 Task: Create a due date automation trigger when advanced on, on the monday of the week before a card is due add dates with an overdue due date at 11:00 AM.
Action: Mouse moved to (878, 269)
Screenshot: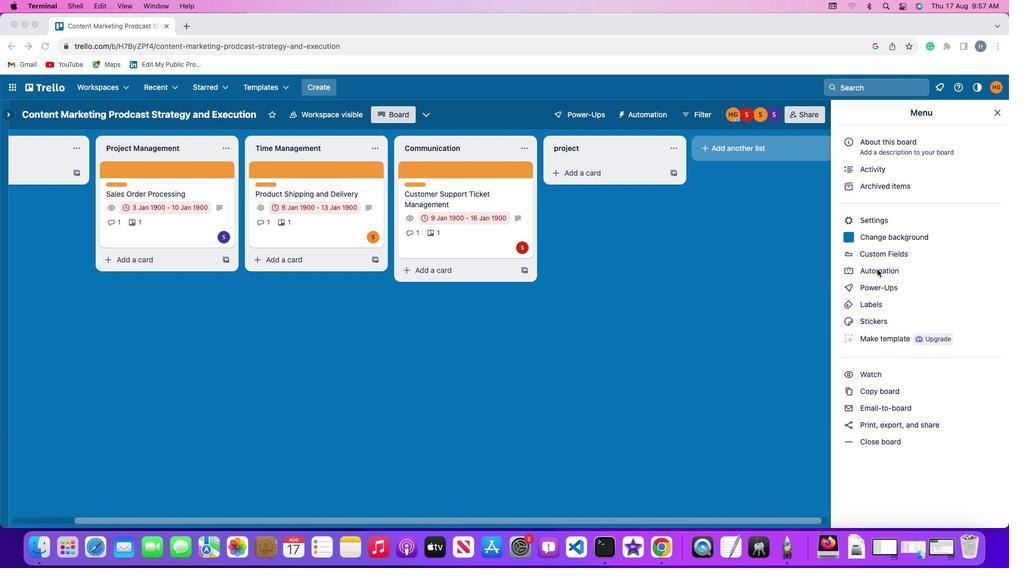 
Action: Mouse pressed left at (878, 269)
Screenshot: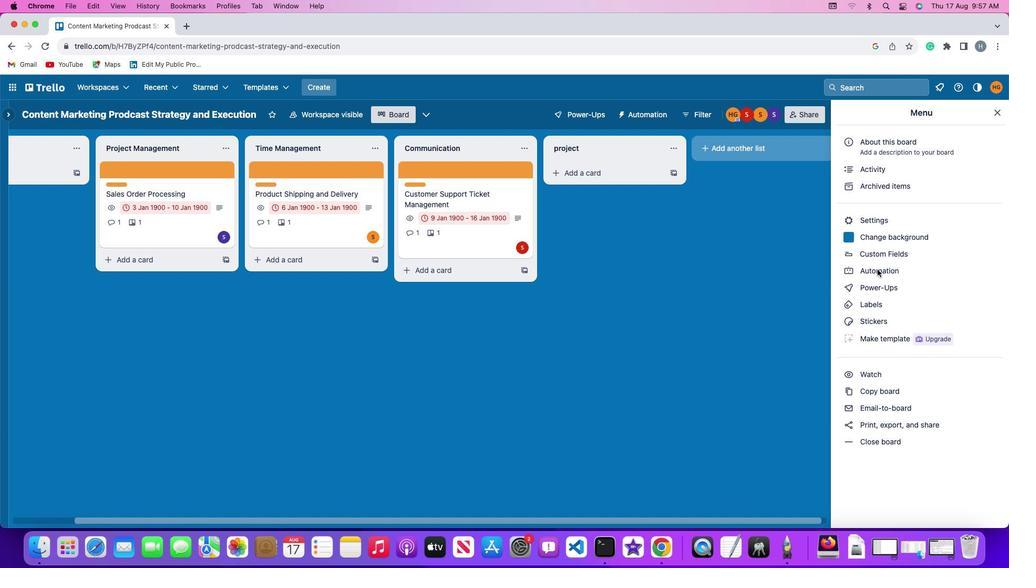 
Action: Mouse pressed left at (878, 269)
Screenshot: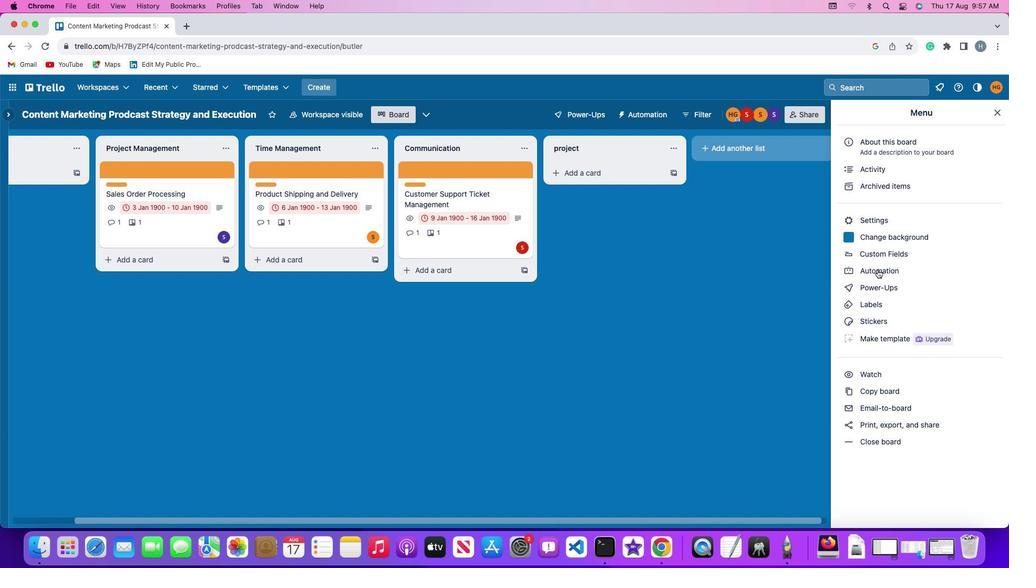 
Action: Mouse moved to (52, 248)
Screenshot: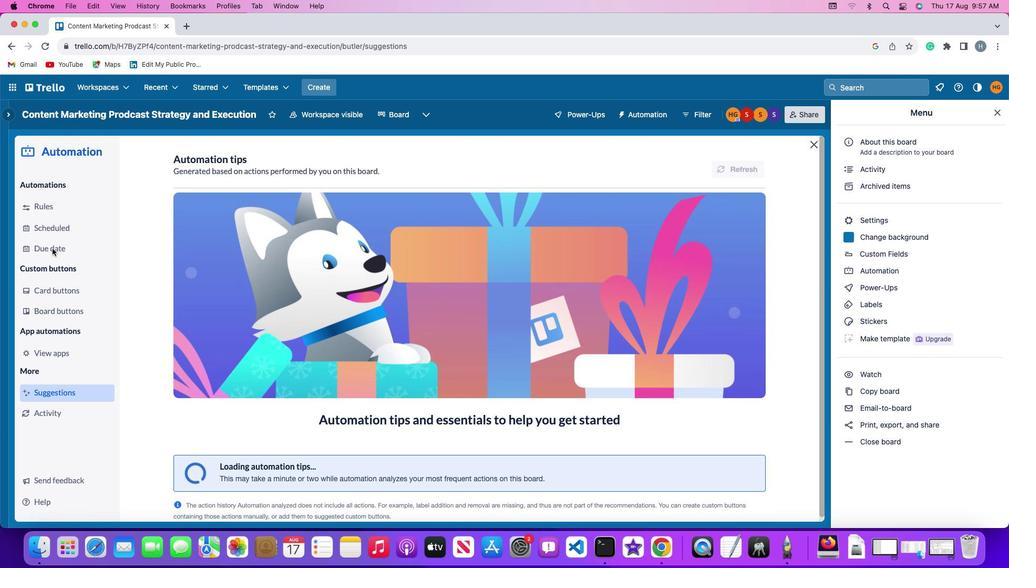 
Action: Mouse pressed left at (52, 248)
Screenshot: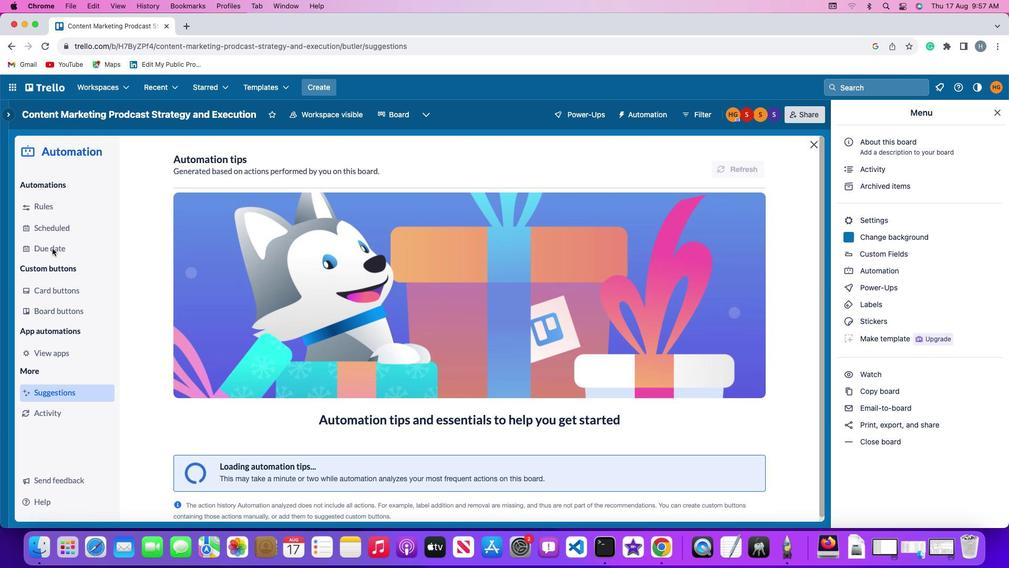 
Action: Mouse moved to (718, 162)
Screenshot: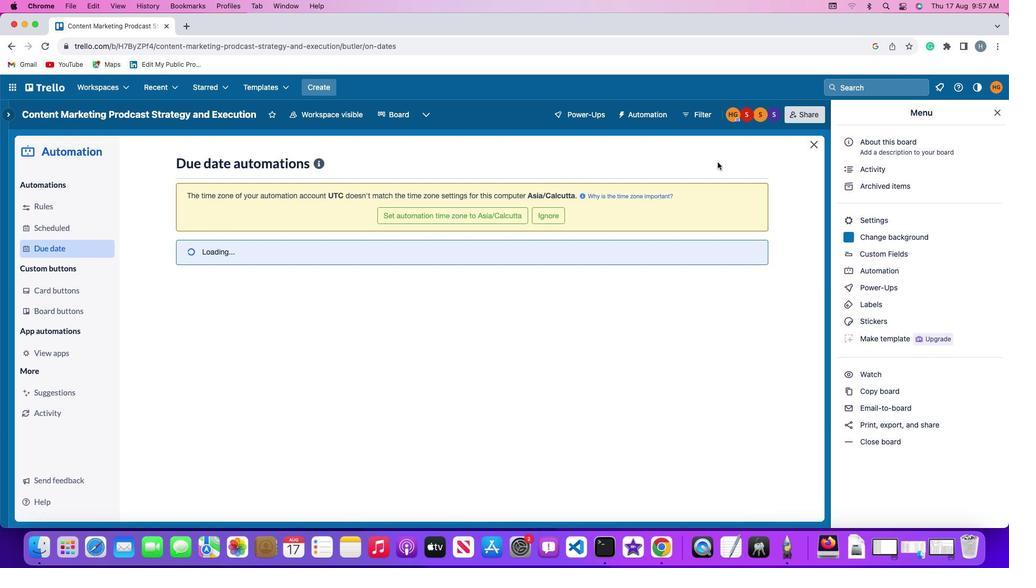 
Action: Mouse pressed left at (718, 162)
Screenshot: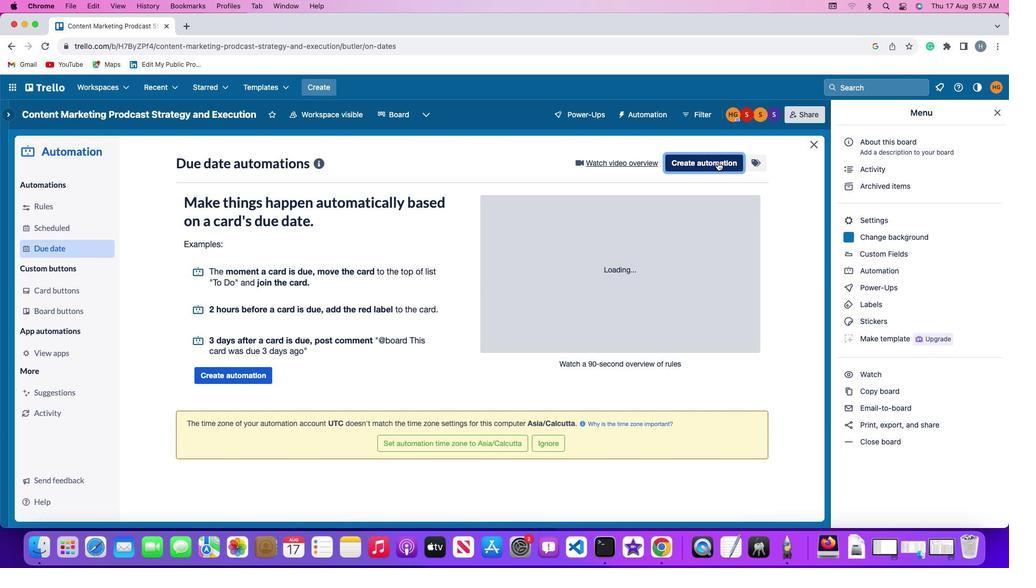 
Action: Mouse moved to (205, 261)
Screenshot: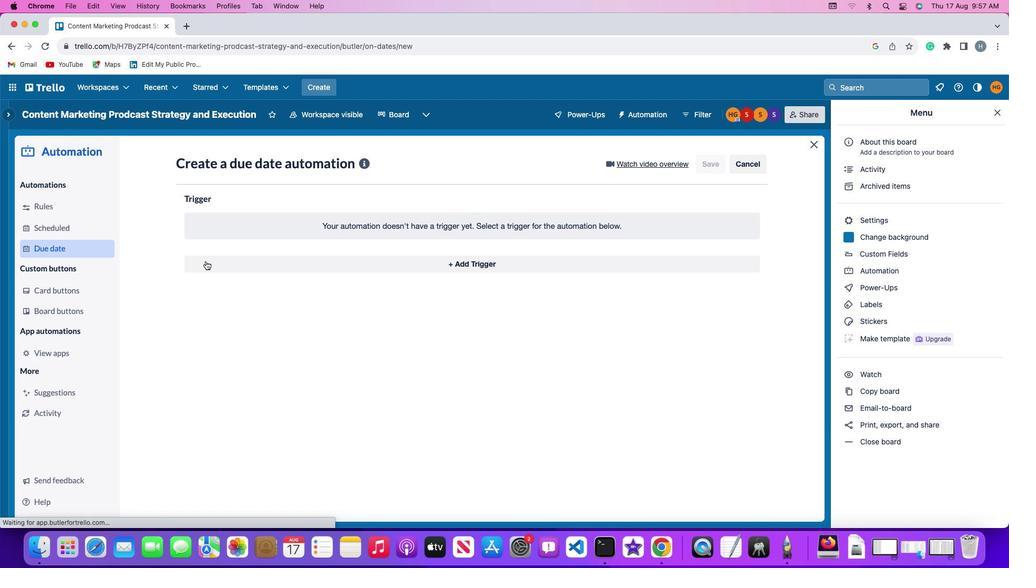 
Action: Mouse pressed left at (205, 261)
Screenshot: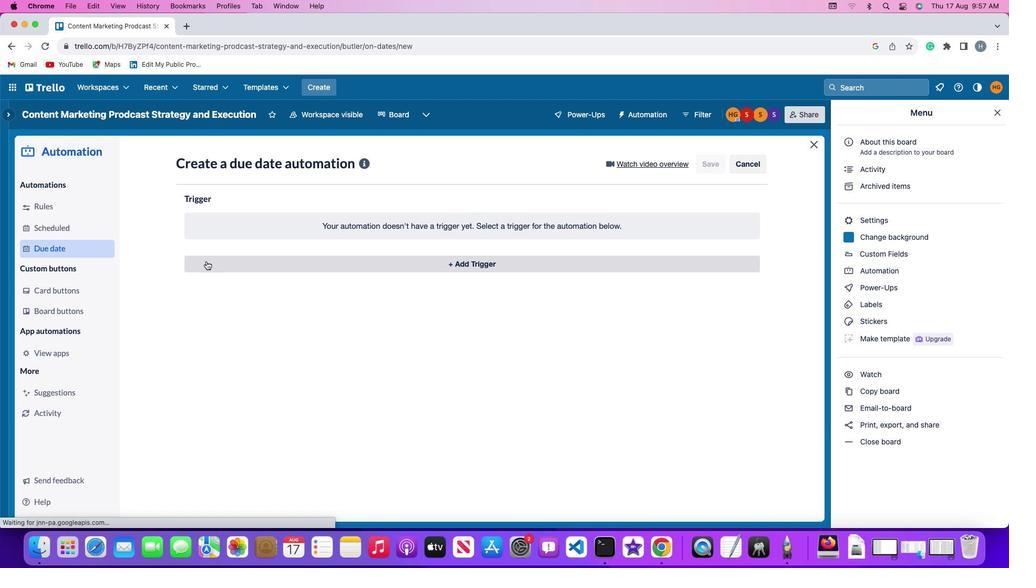 
Action: Mouse moved to (236, 459)
Screenshot: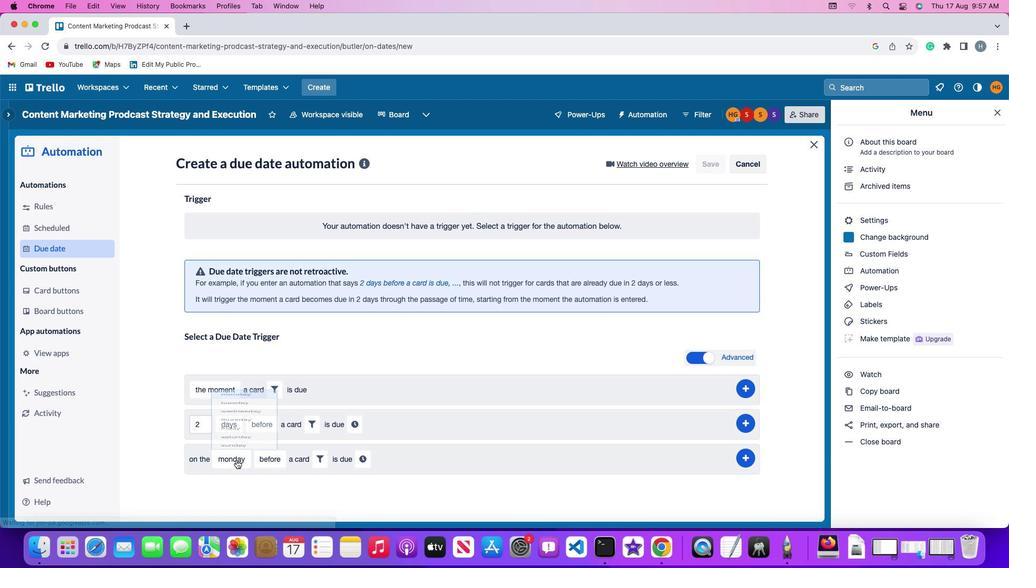 
Action: Mouse pressed left at (236, 459)
Screenshot: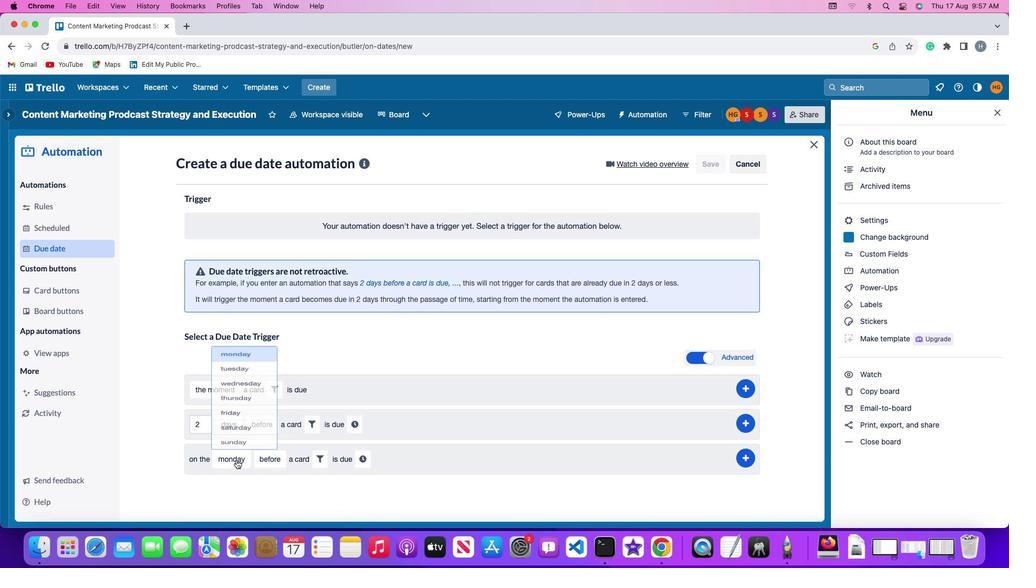 
Action: Mouse moved to (239, 310)
Screenshot: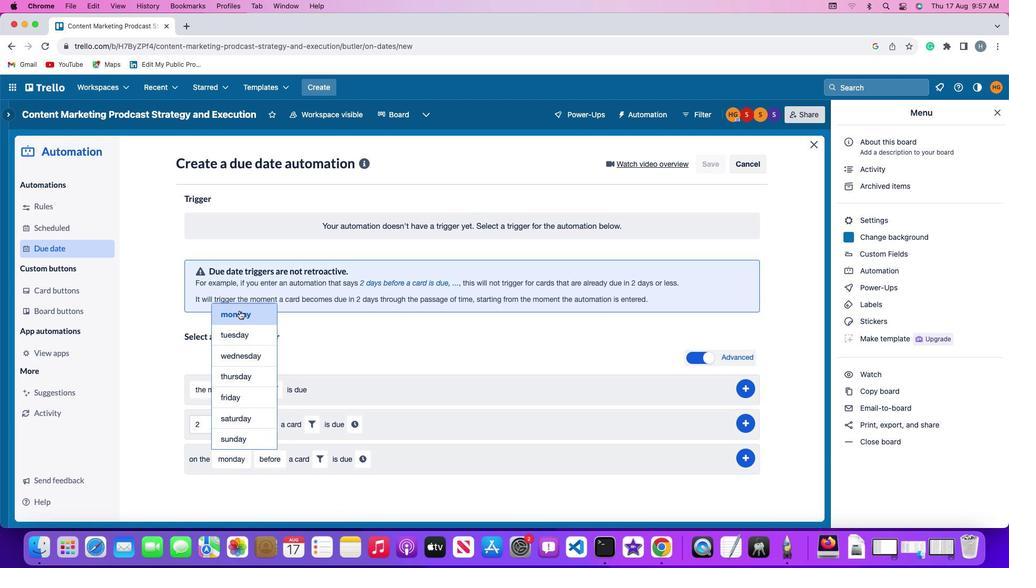 
Action: Mouse pressed left at (239, 310)
Screenshot: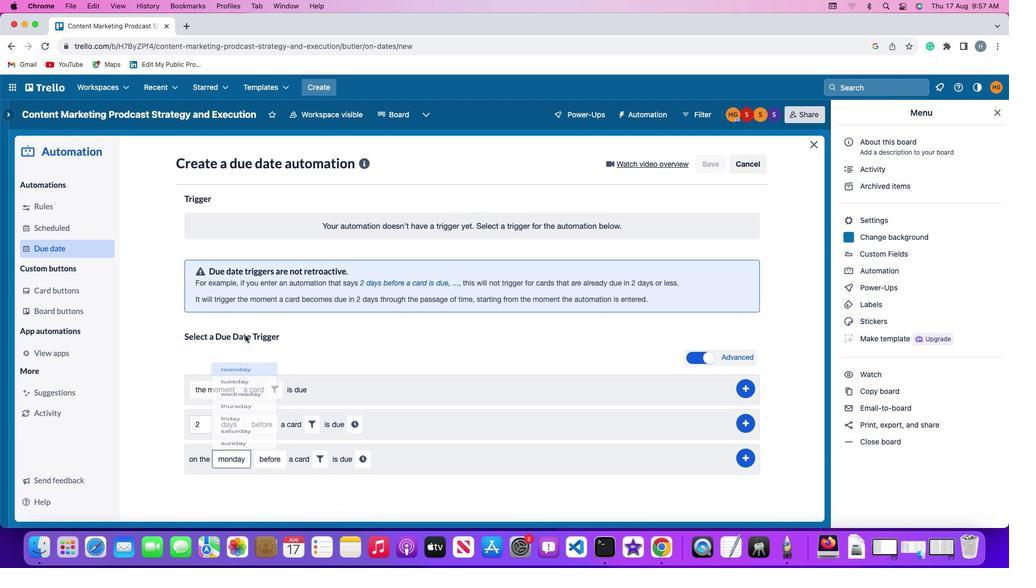 
Action: Mouse moved to (267, 463)
Screenshot: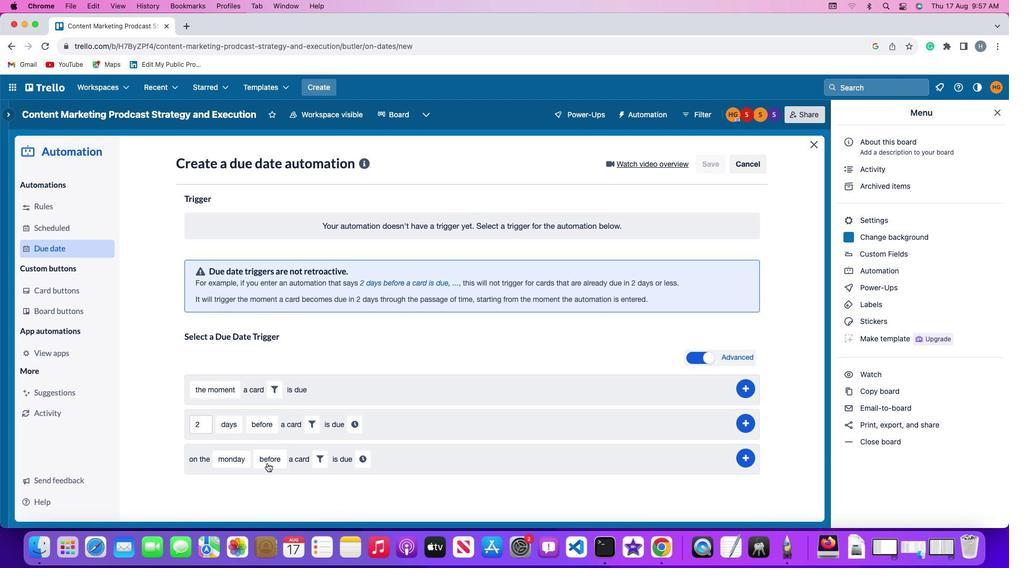 
Action: Mouse pressed left at (267, 463)
Screenshot: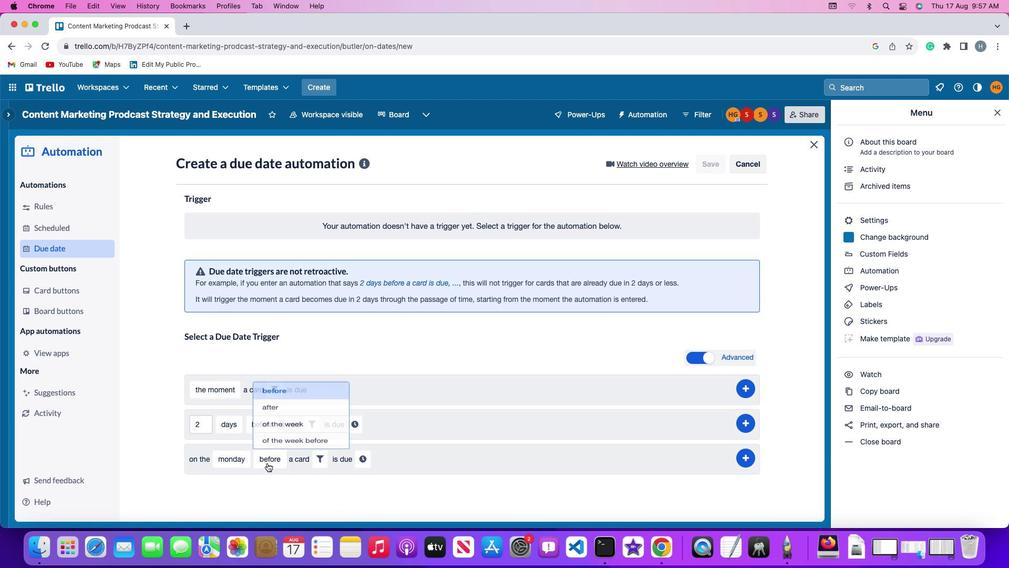 
Action: Mouse moved to (283, 436)
Screenshot: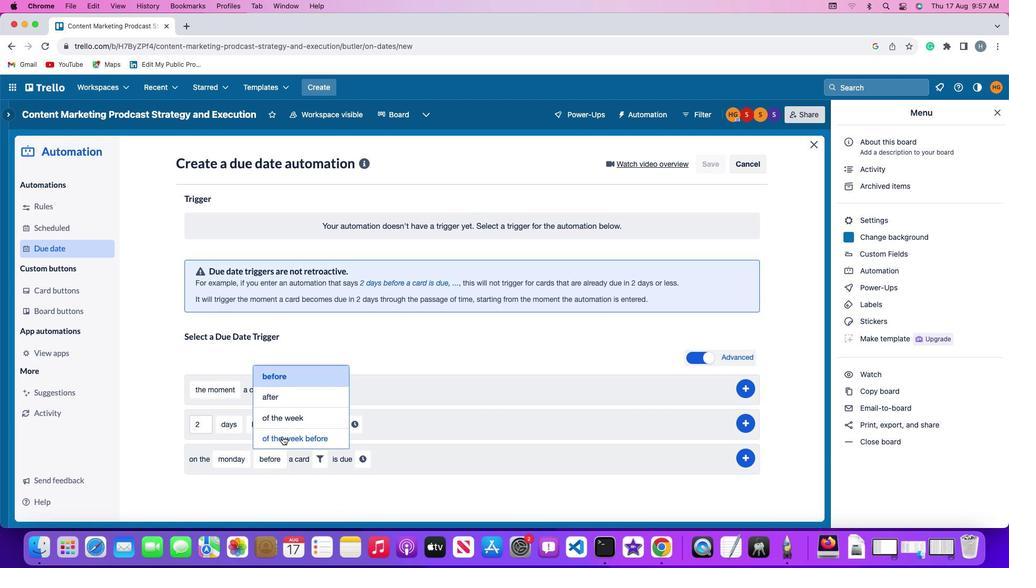 
Action: Mouse pressed left at (283, 436)
Screenshot: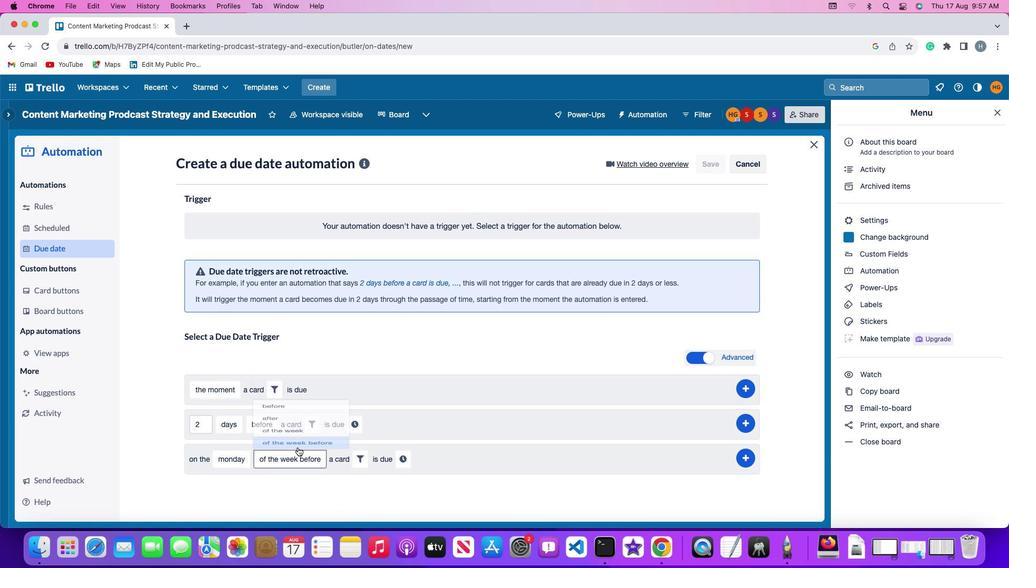 
Action: Mouse moved to (364, 461)
Screenshot: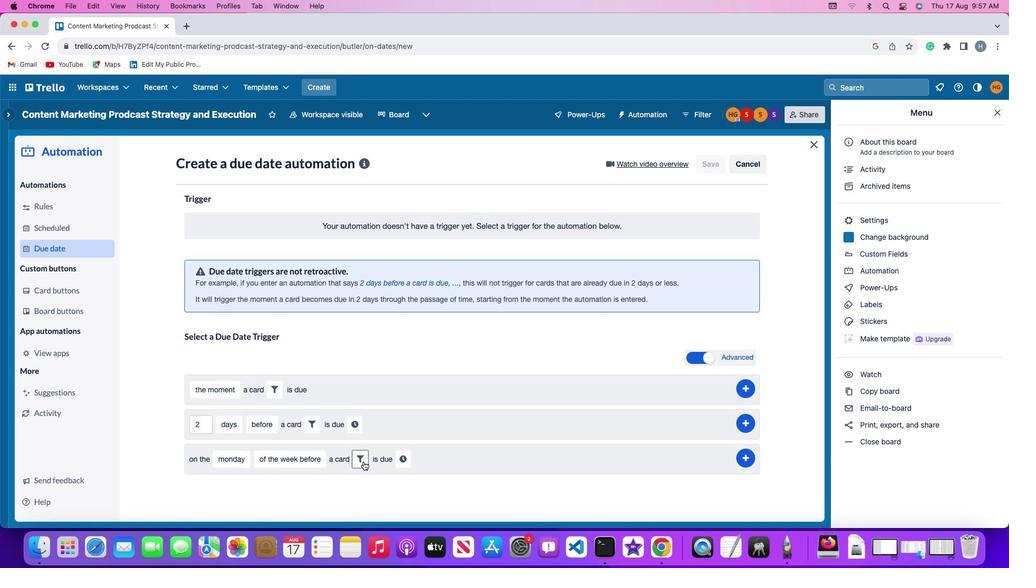 
Action: Mouse pressed left at (364, 461)
Screenshot: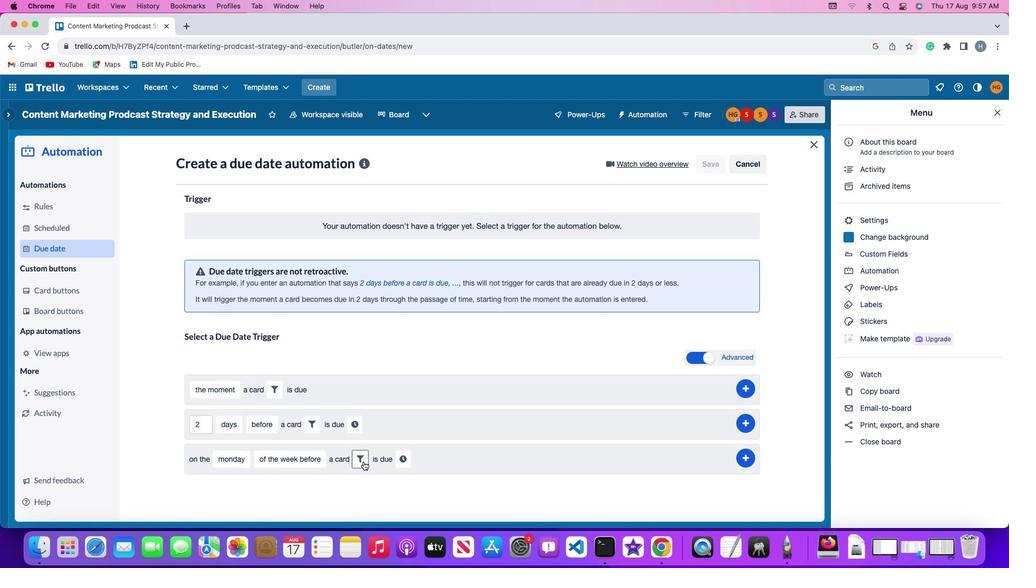 
Action: Mouse moved to (423, 488)
Screenshot: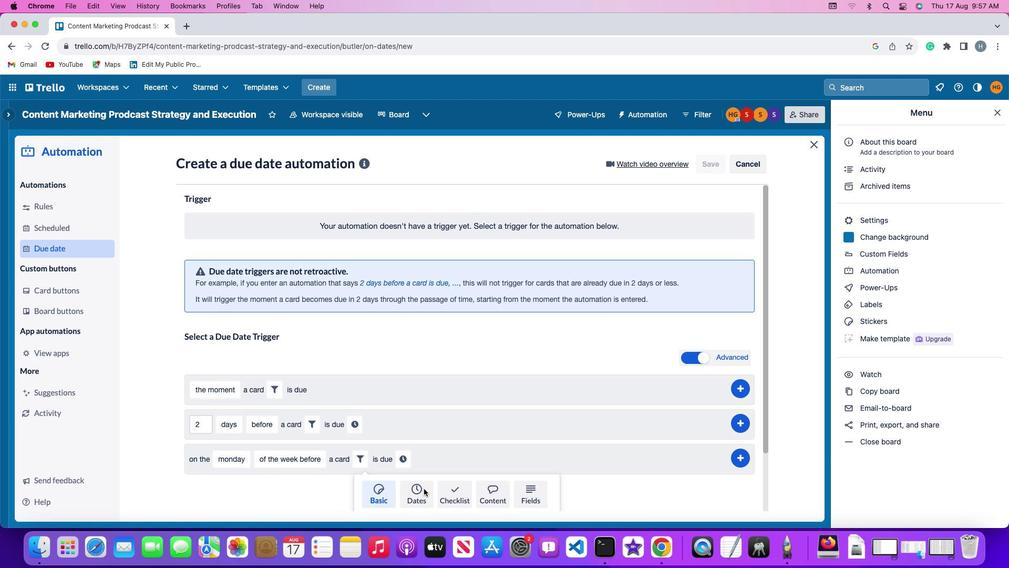 
Action: Mouse pressed left at (423, 488)
Screenshot: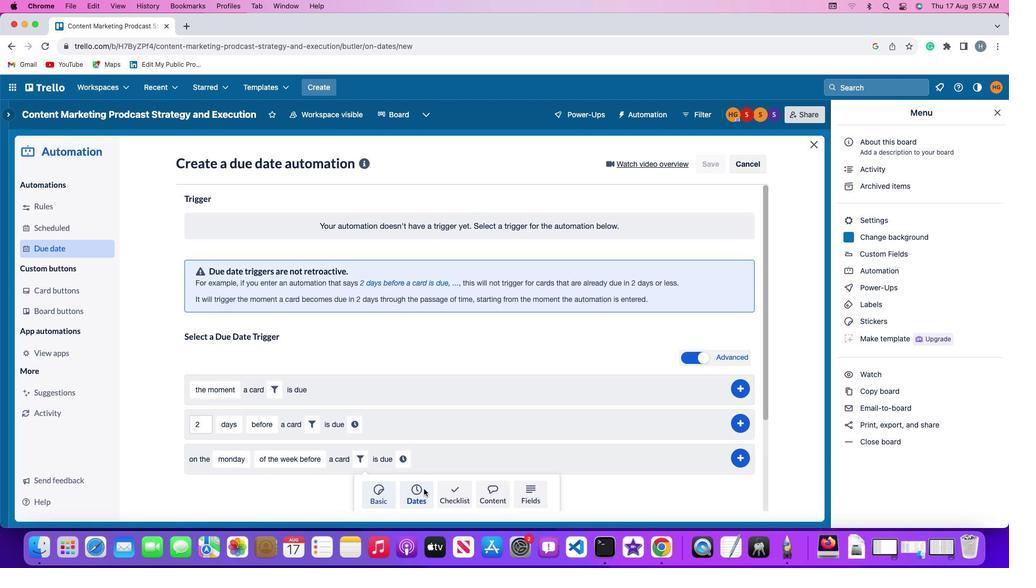 
Action: Mouse moved to (324, 484)
Screenshot: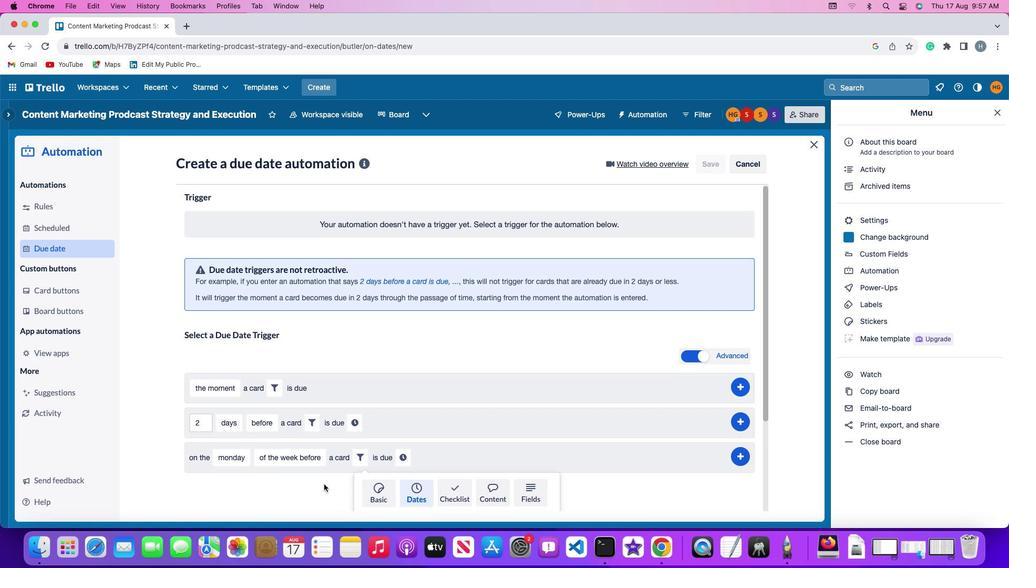 
Action: Mouse scrolled (324, 484) with delta (0, 0)
Screenshot: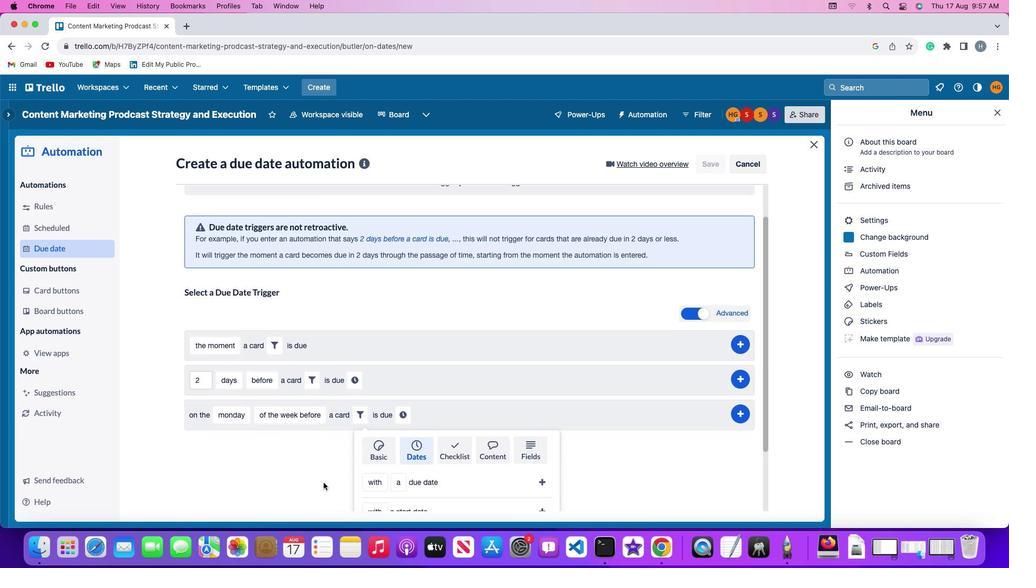 
Action: Mouse scrolled (324, 484) with delta (0, 0)
Screenshot: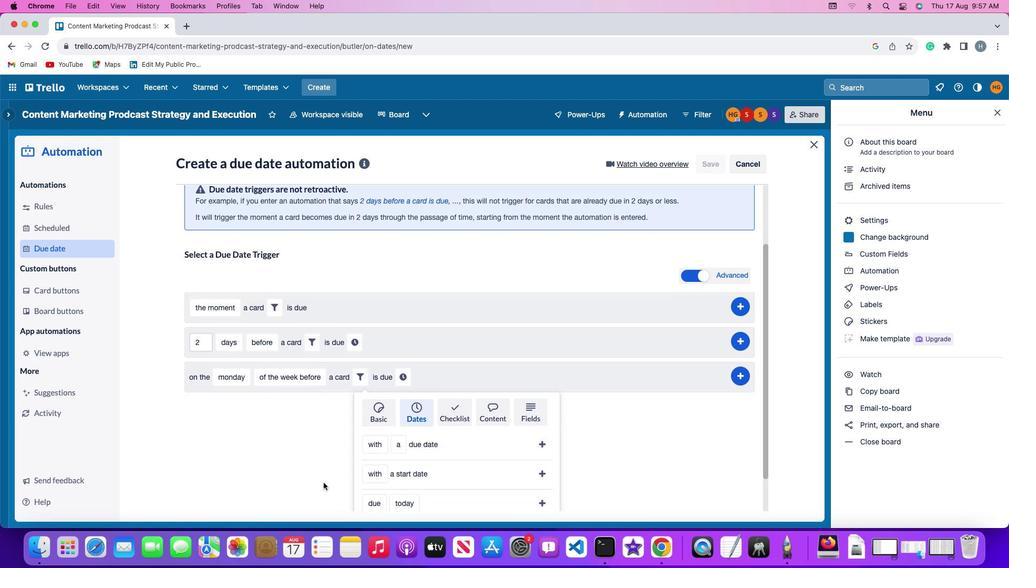 
Action: Mouse scrolled (324, 484) with delta (0, -1)
Screenshot: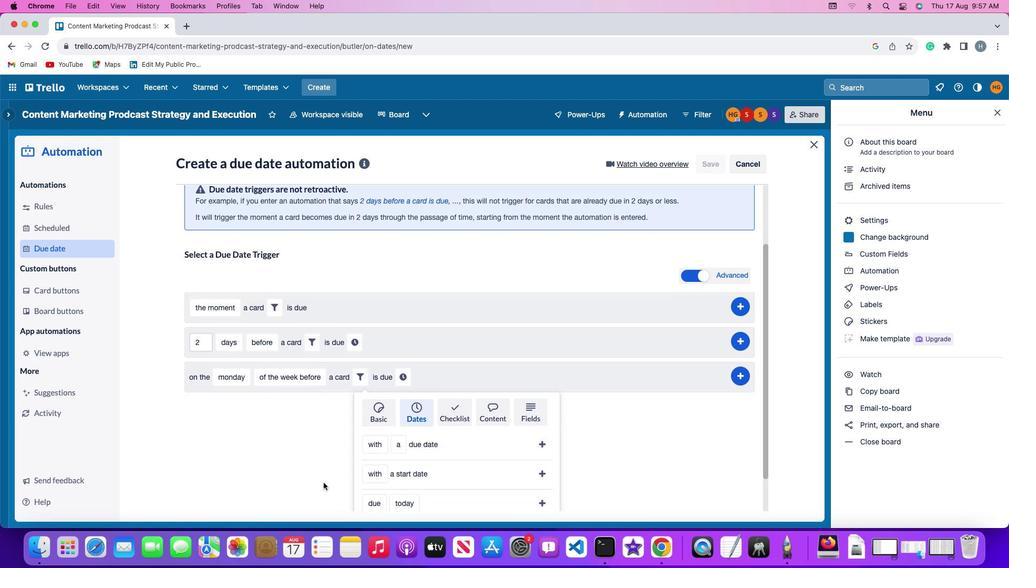
Action: Mouse scrolled (324, 484) with delta (0, -2)
Screenshot: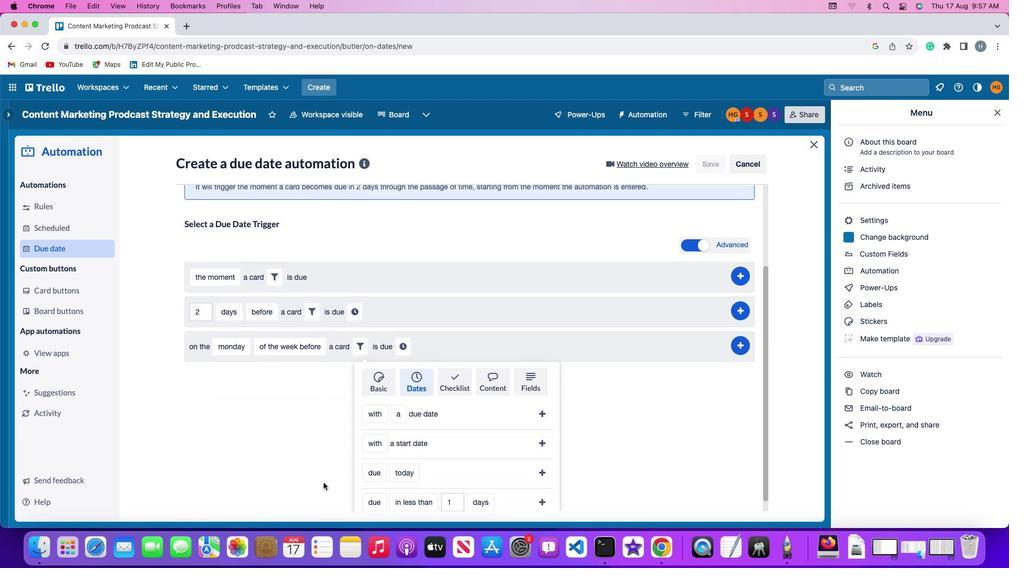 
Action: Mouse moved to (324, 483)
Screenshot: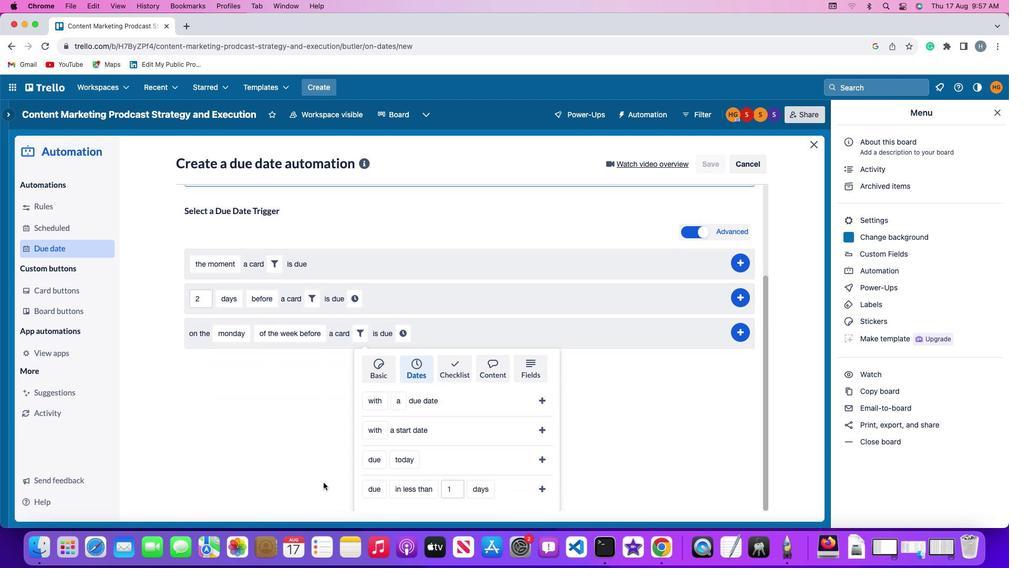 
Action: Mouse scrolled (324, 483) with delta (0, -3)
Screenshot: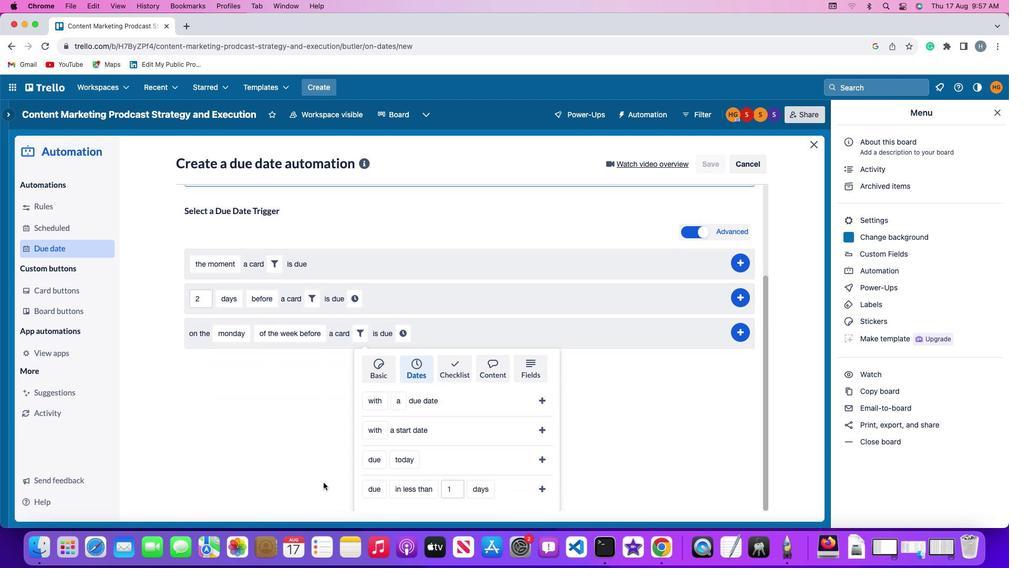 
Action: Mouse moved to (320, 482)
Screenshot: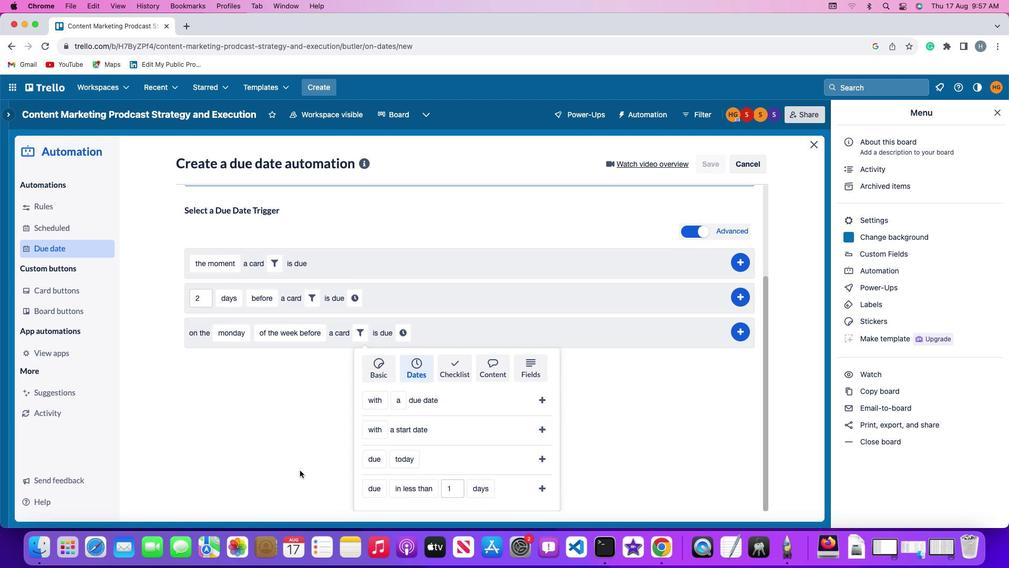 
Action: Mouse scrolled (320, 482) with delta (0, 0)
Screenshot: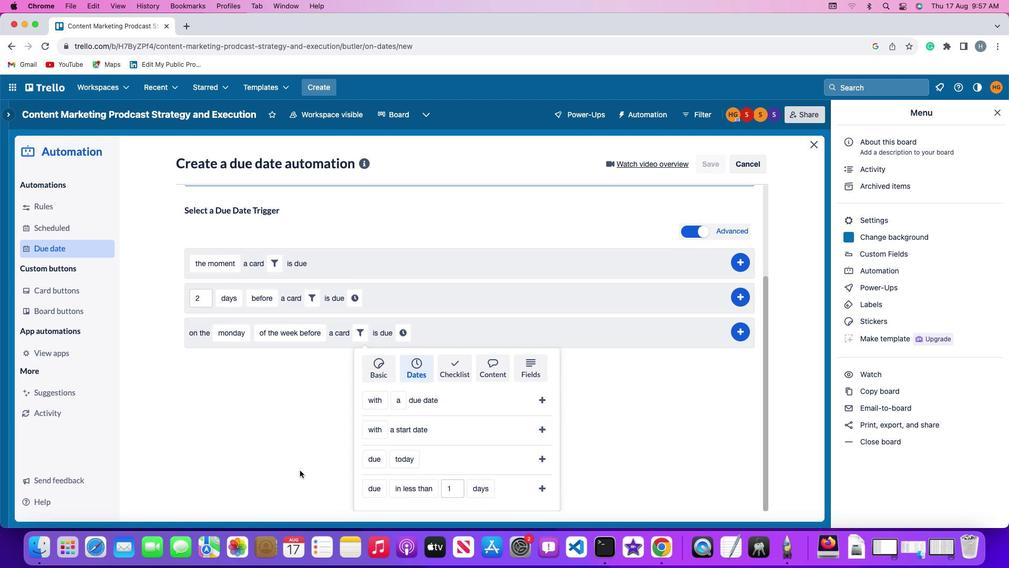 
Action: Mouse moved to (318, 482)
Screenshot: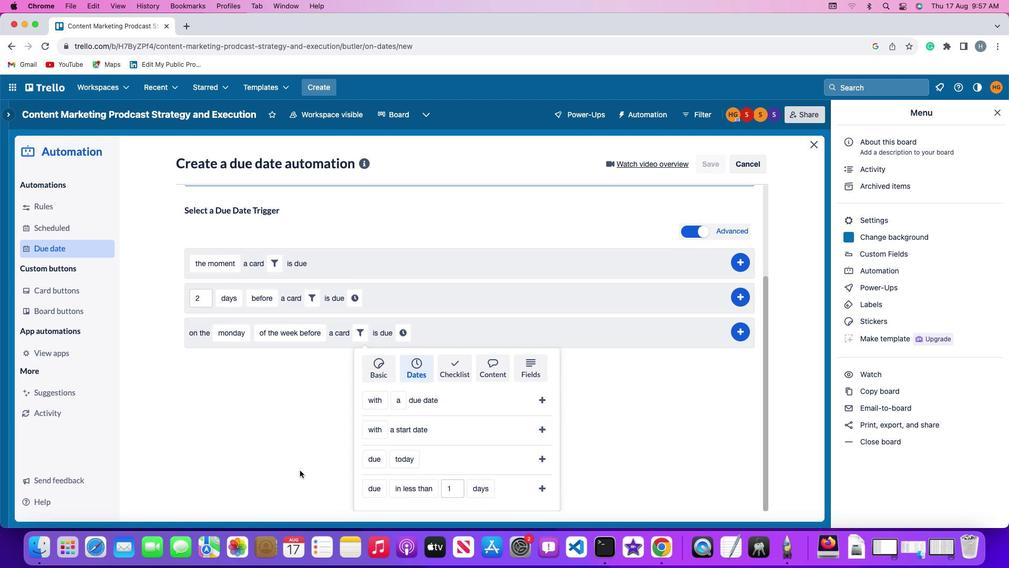 
Action: Mouse scrolled (318, 482) with delta (0, 0)
Screenshot: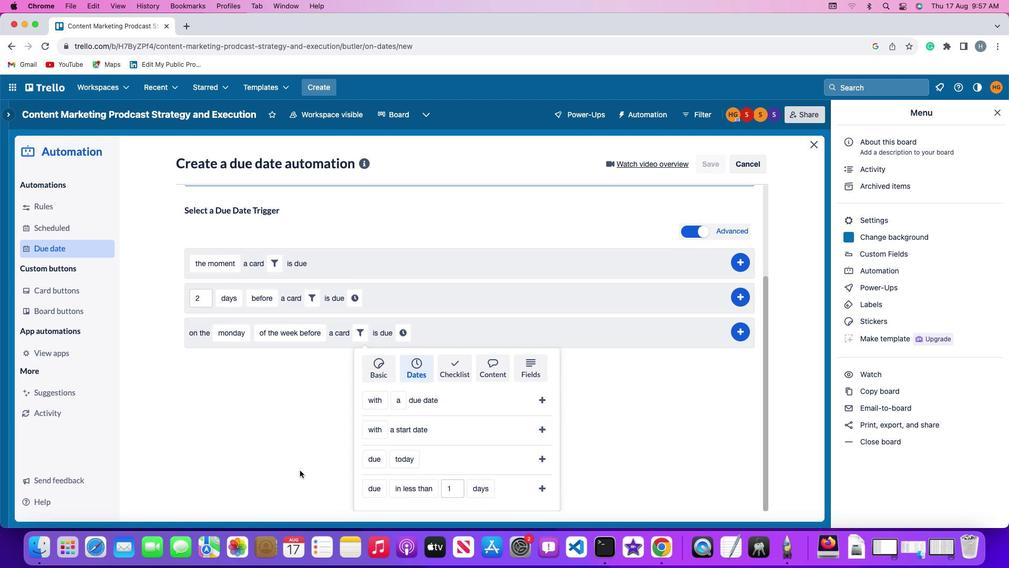 
Action: Mouse moved to (368, 401)
Screenshot: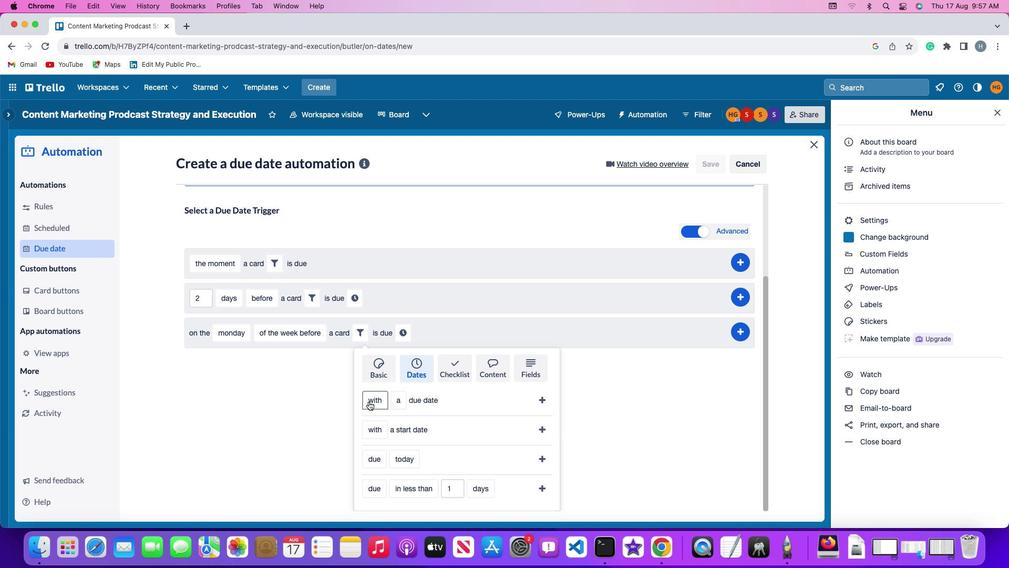 
Action: Mouse pressed left at (368, 401)
Screenshot: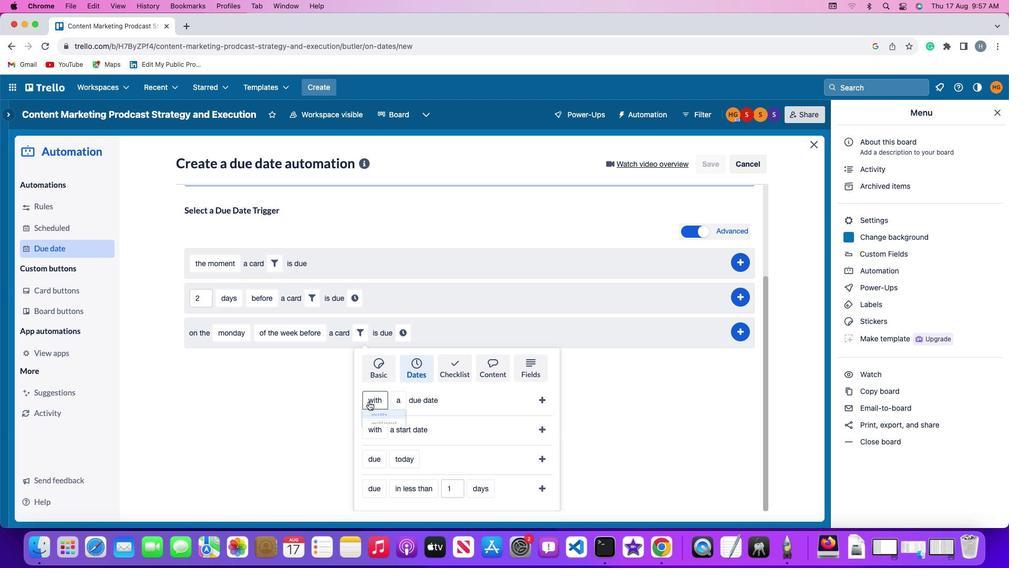 
Action: Mouse moved to (377, 415)
Screenshot: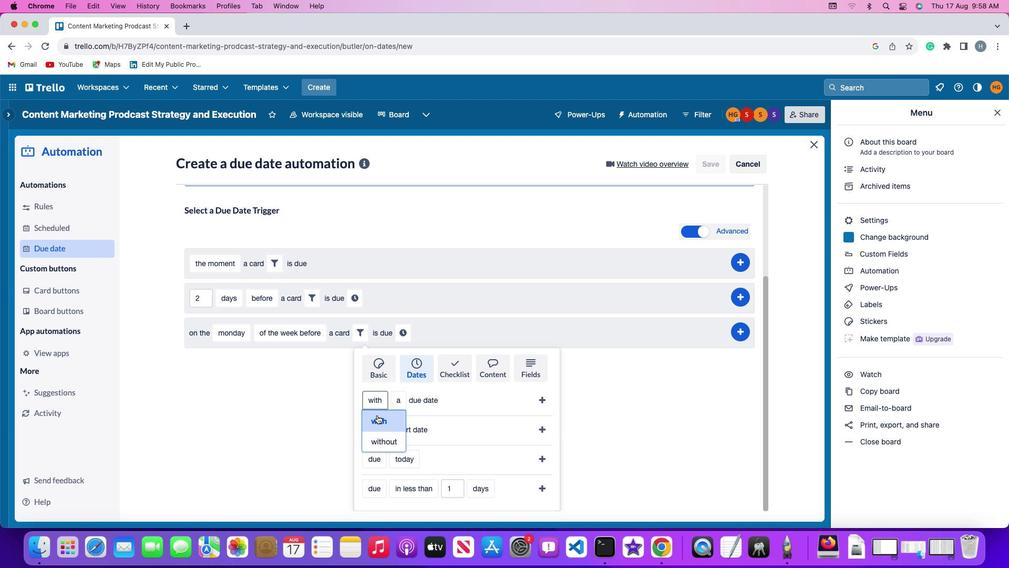
Action: Mouse pressed left at (377, 415)
Screenshot: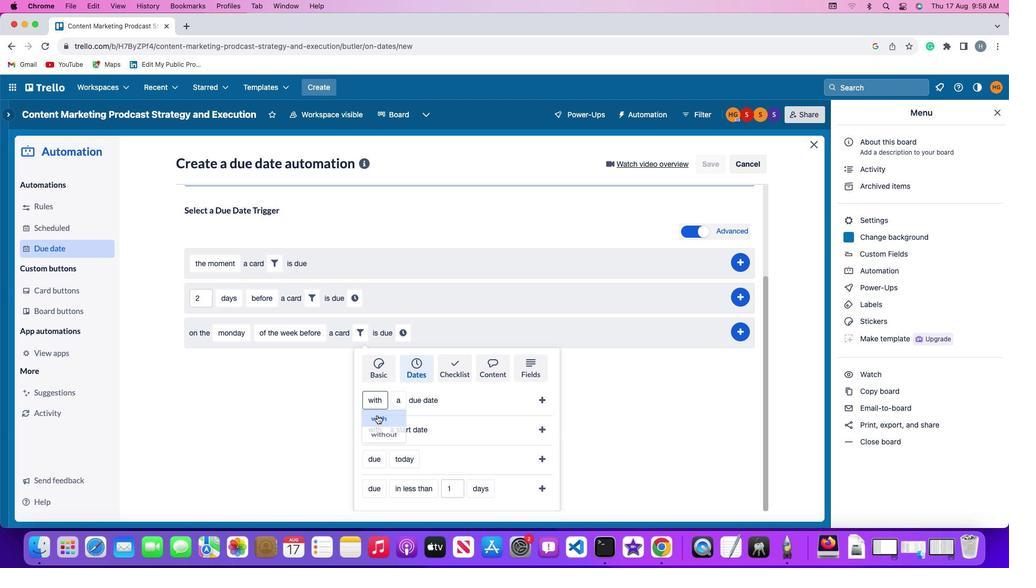 
Action: Mouse moved to (399, 400)
Screenshot: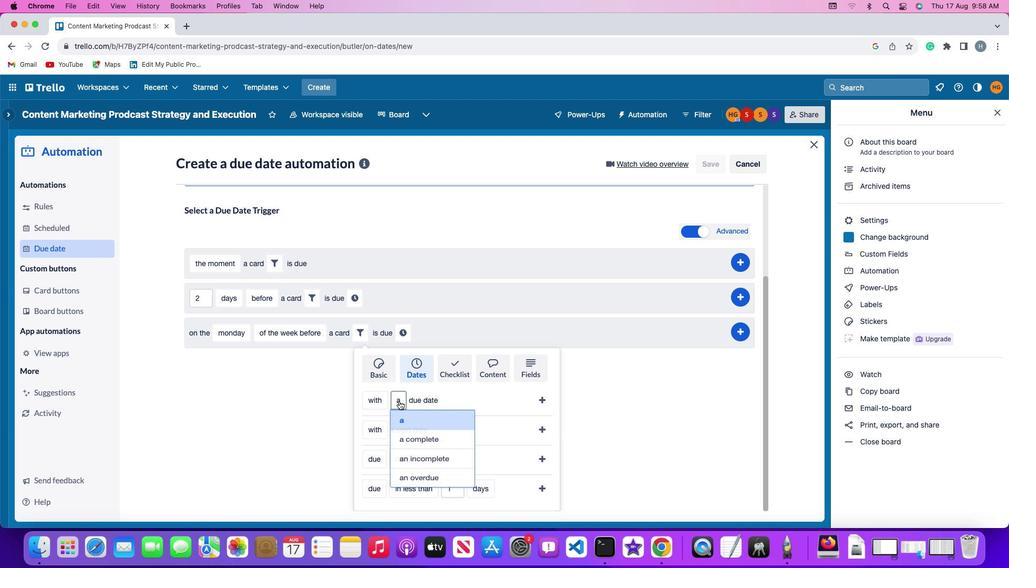 
Action: Mouse pressed left at (399, 400)
Screenshot: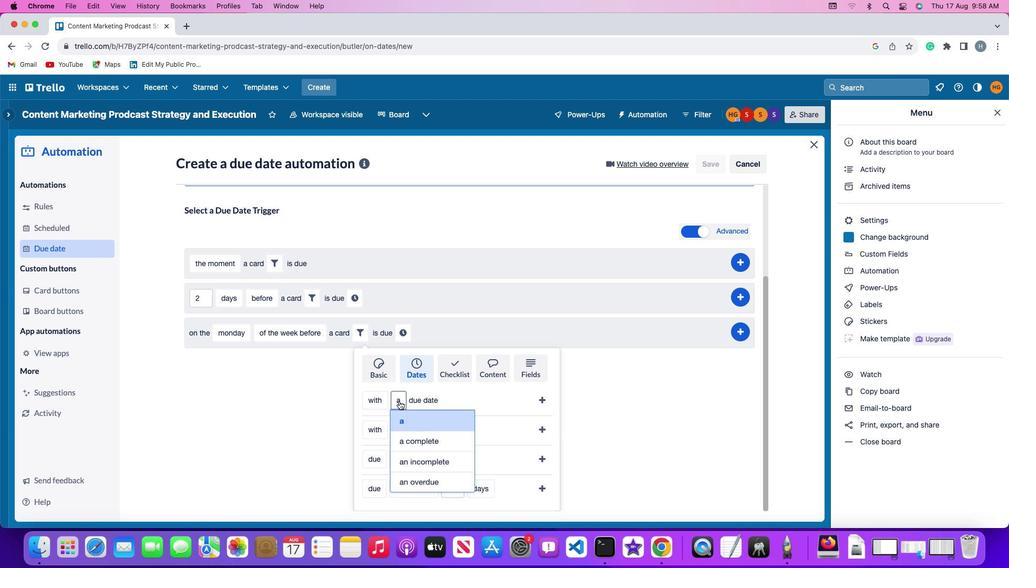 
Action: Mouse moved to (415, 481)
Screenshot: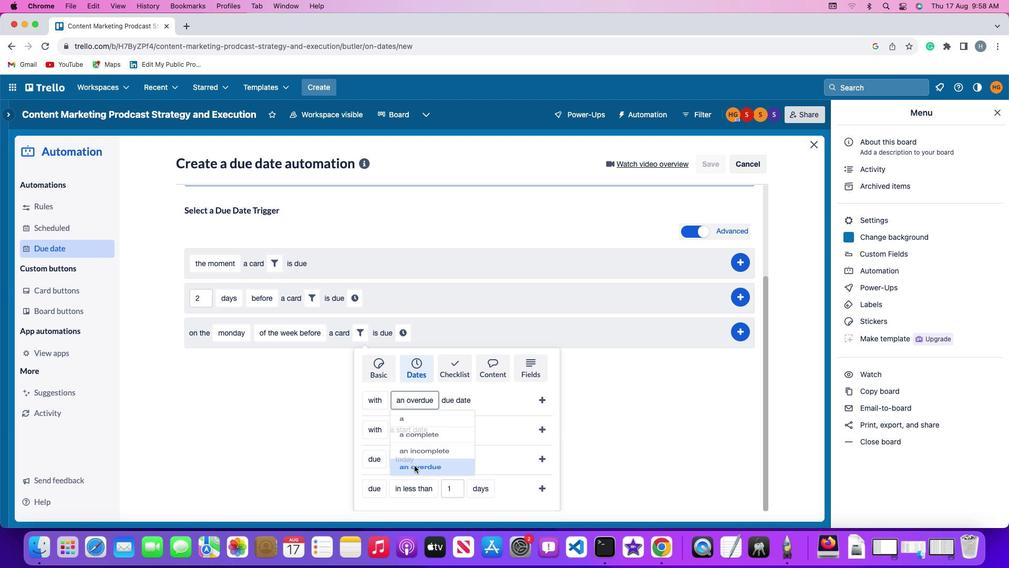 
Action: Mouse pressed left at (415, 481)
Screenshot: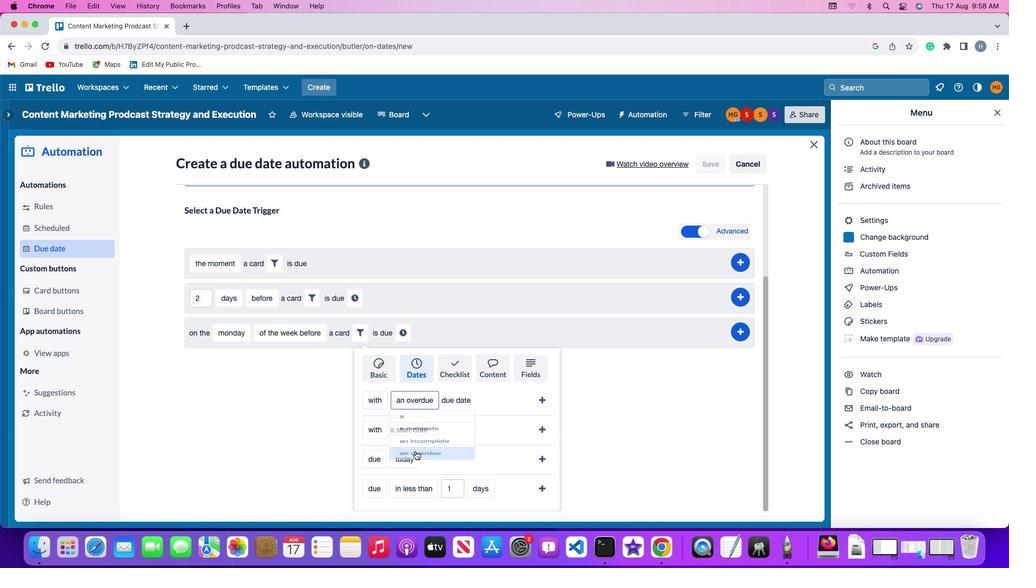 
Action: Mouse moved to (540, 397)
Screenshot: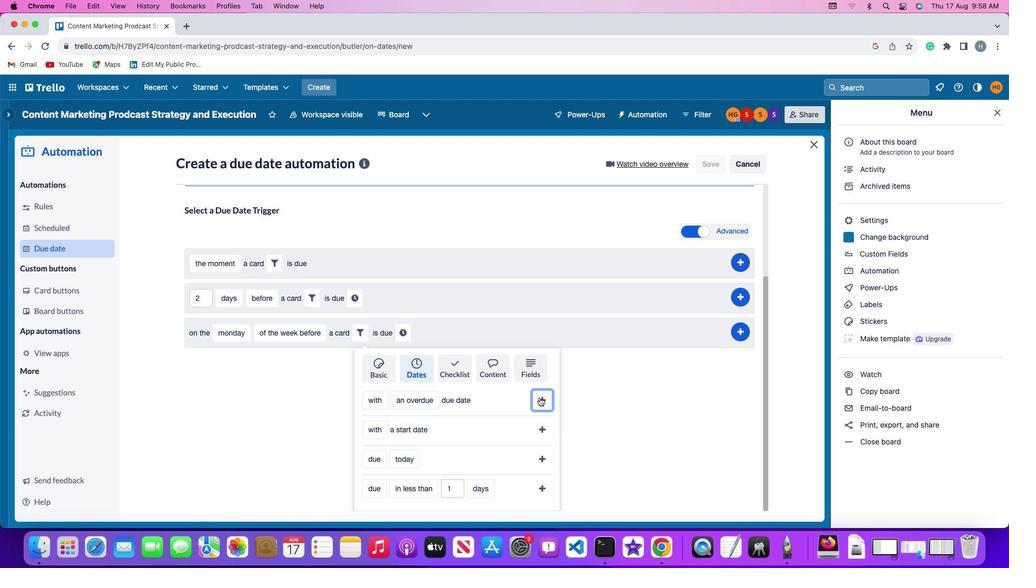 
Action: Mouse pressed left at (540, 397)
Screenshot: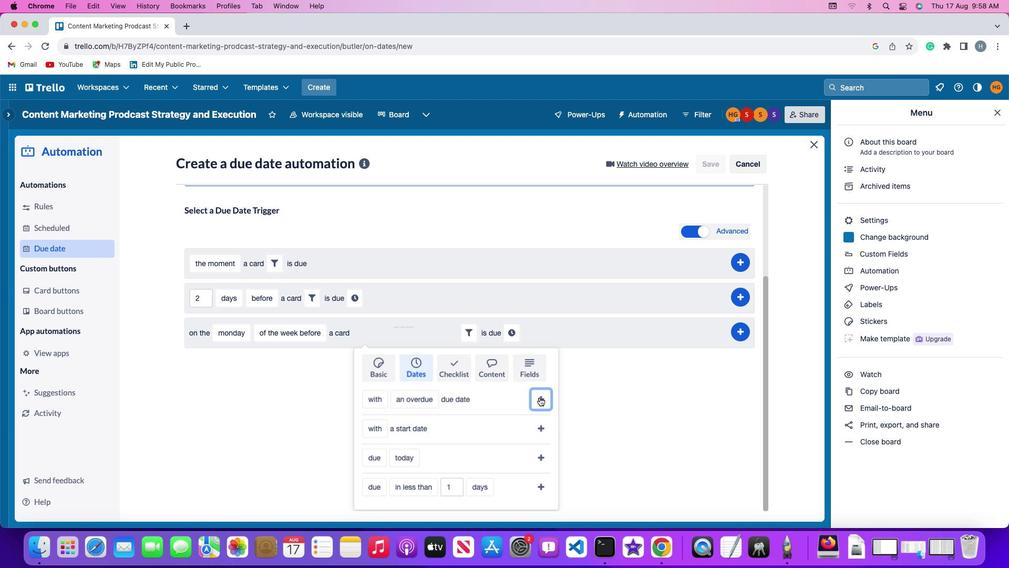 
Action: Mouse moved to (513, 450)
Screenshot: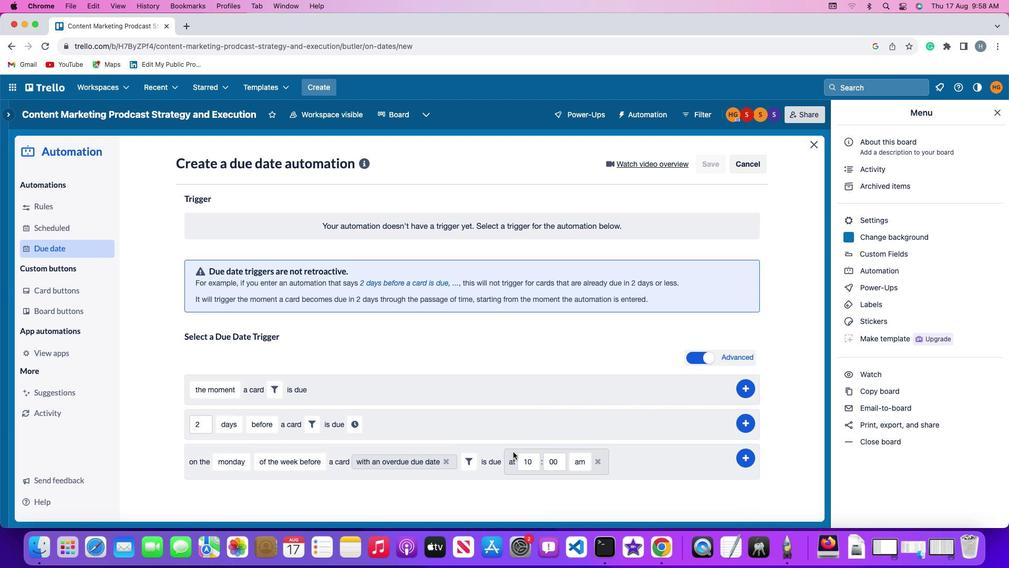 
Action: Mouse pressed left at (513, 450)
Screenshot: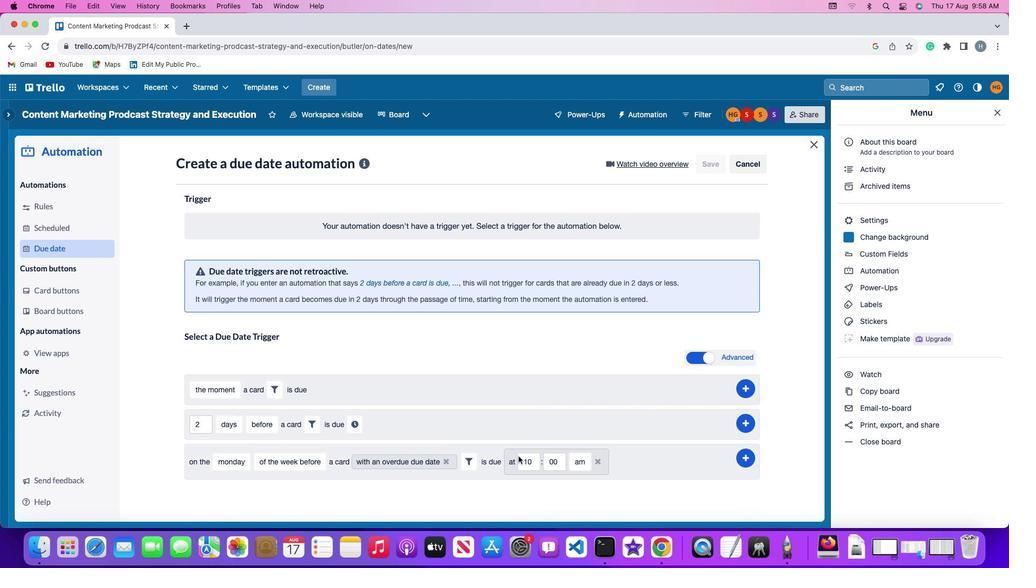 
Action: Mouse moved to (534, 462)
Screenshot: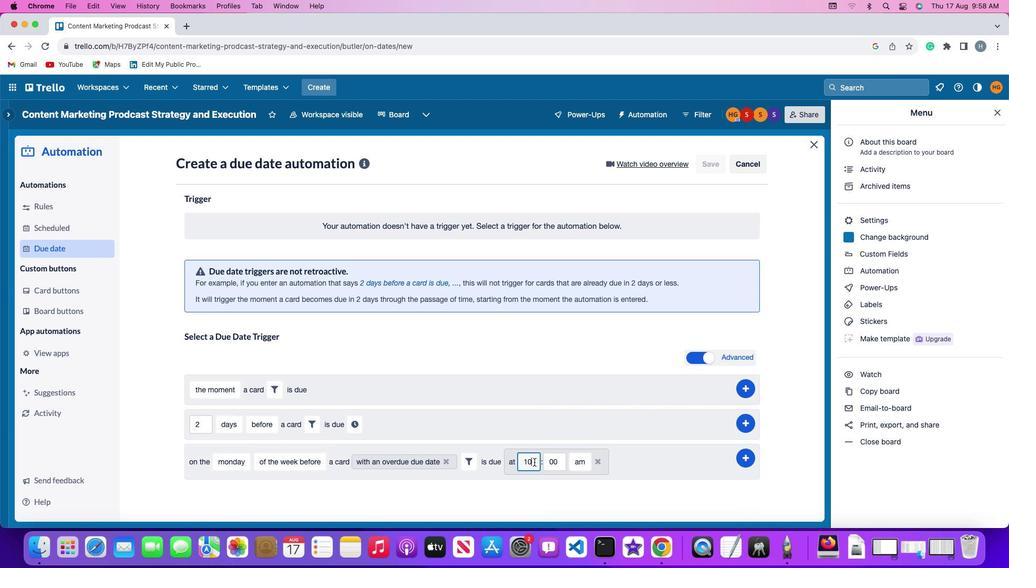 
Action: Mouse pressed left at (534, 462)
Screenshot: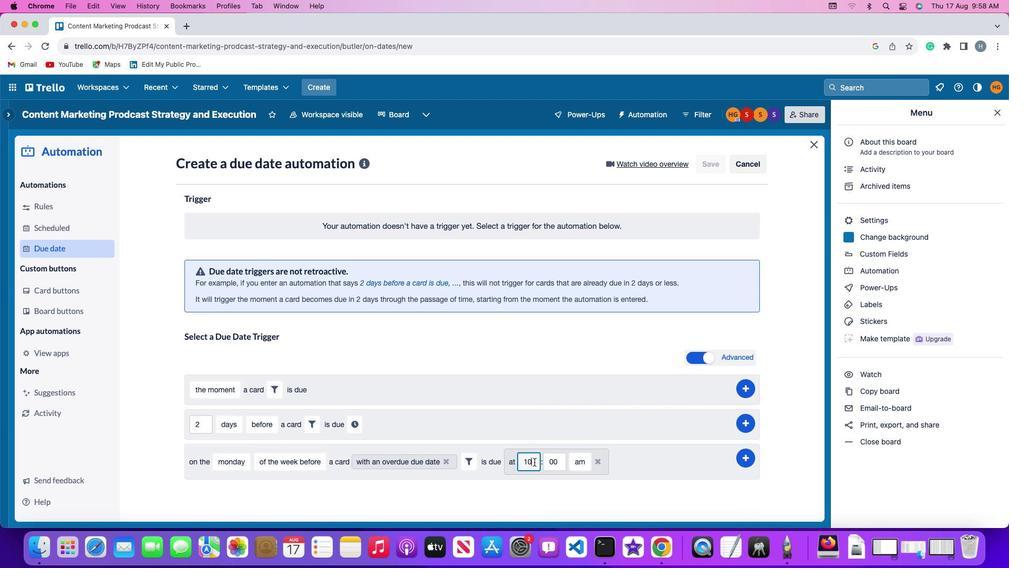 
Action: Mouse moved to (536, 460)
Screenshot: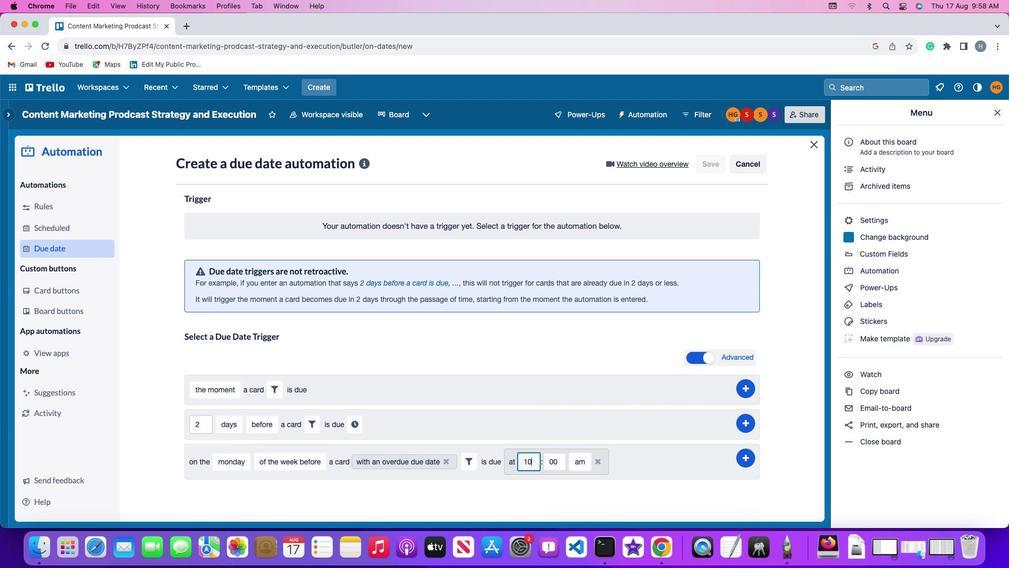 
Action: Key pressed Key.backspaceKey.backspace'1''1'
Screenshot: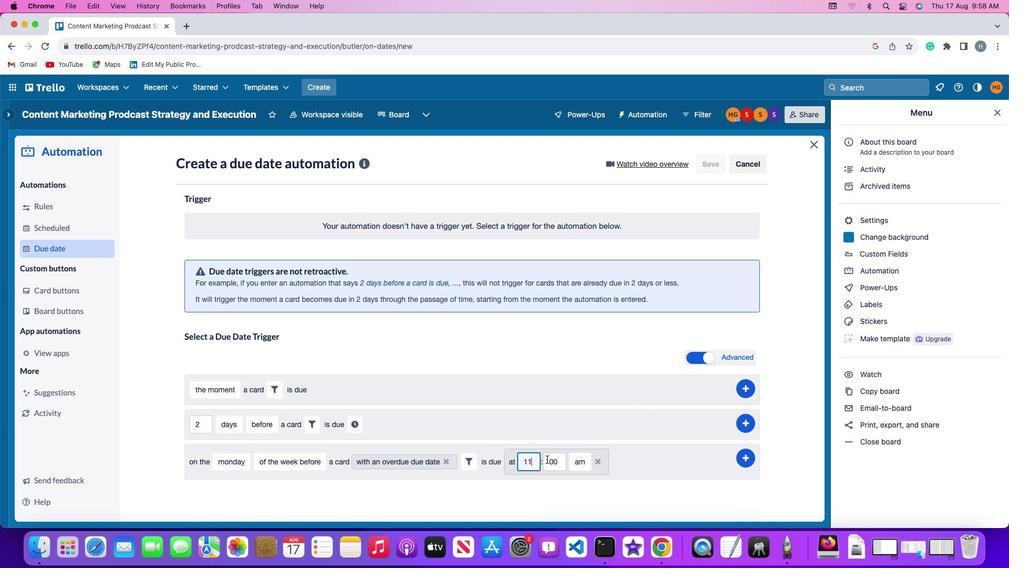 
Action: Mouse moved to (558, 459)
Screenshot: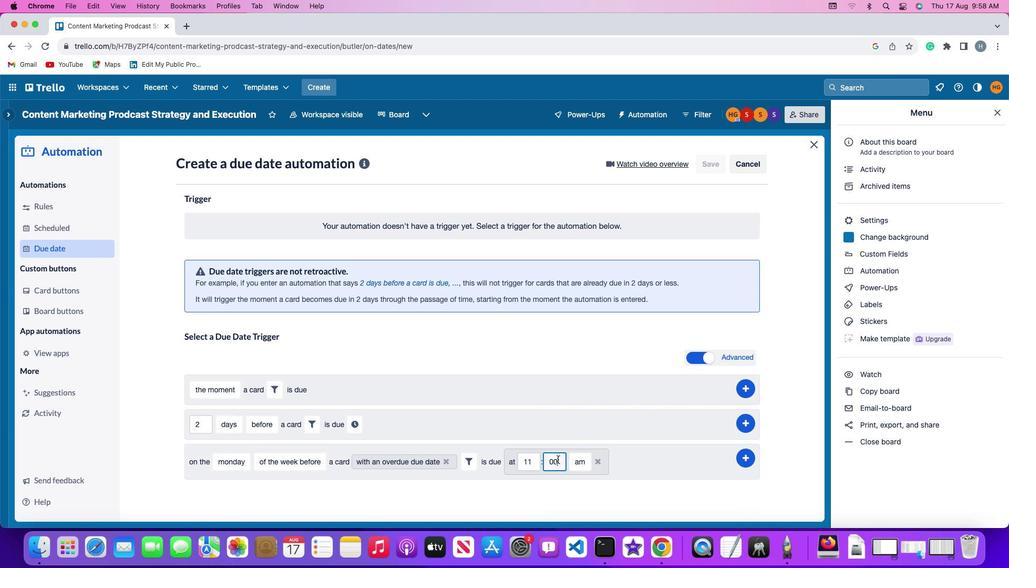 
Action: Mouse pressed left at (558, 459)
Screenshot: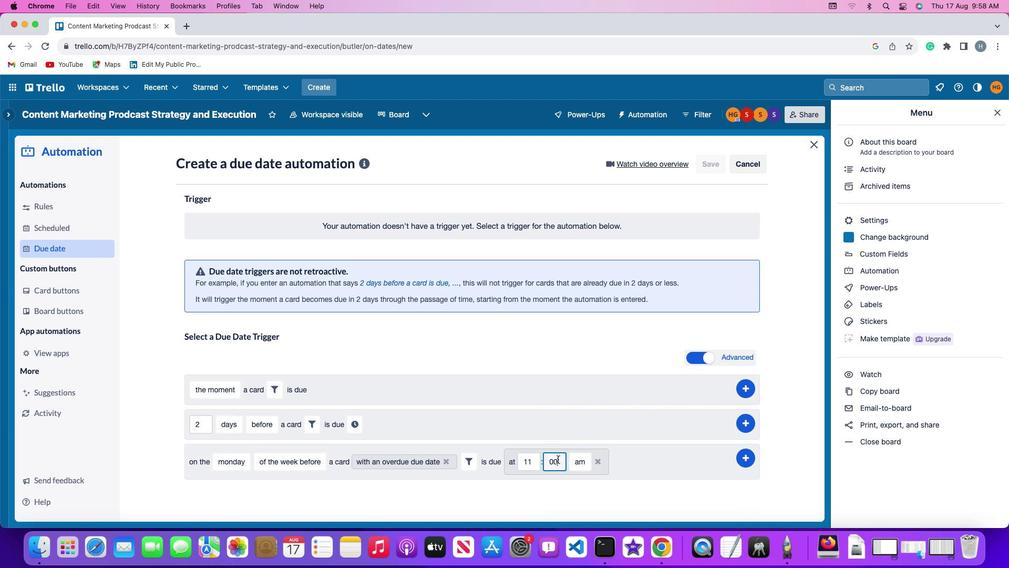 
Action: Key pressed Key.backspaceKey.backspace'0''0'
Screenshot: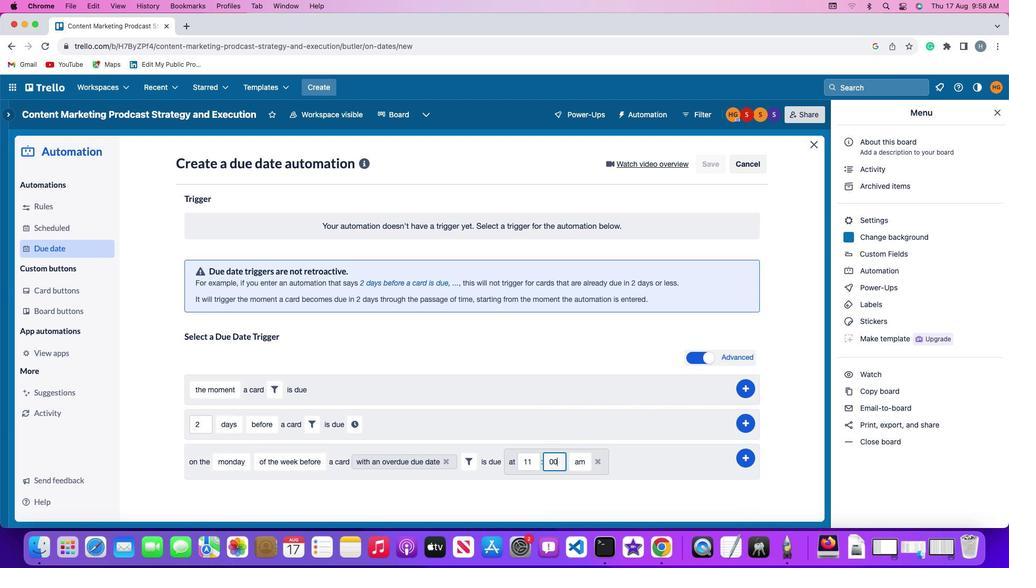 
Action: Mouse moved to (583, 460)
Screenshot: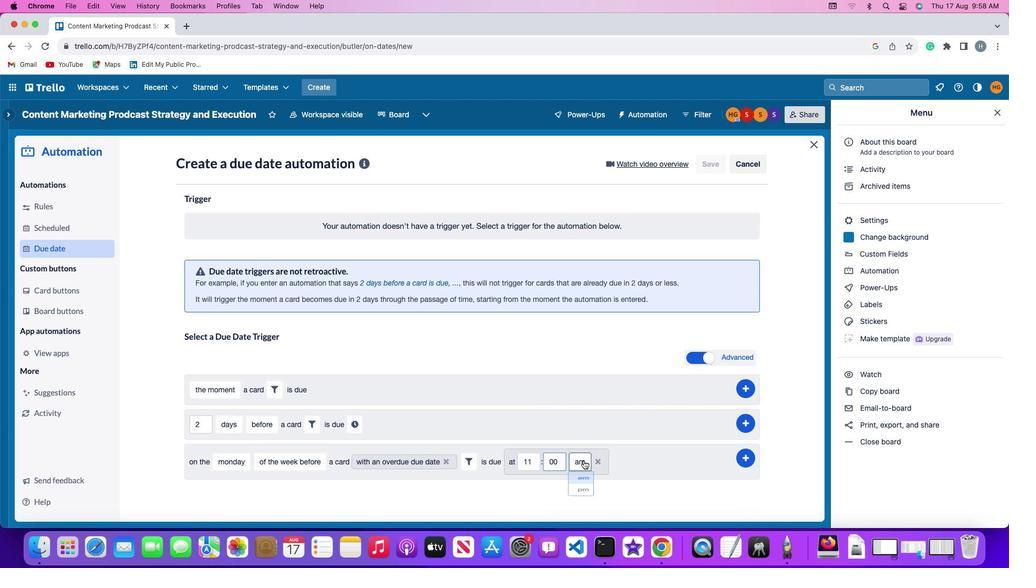 
Action: Mouse pressed left at (583, 460)
Screenshot: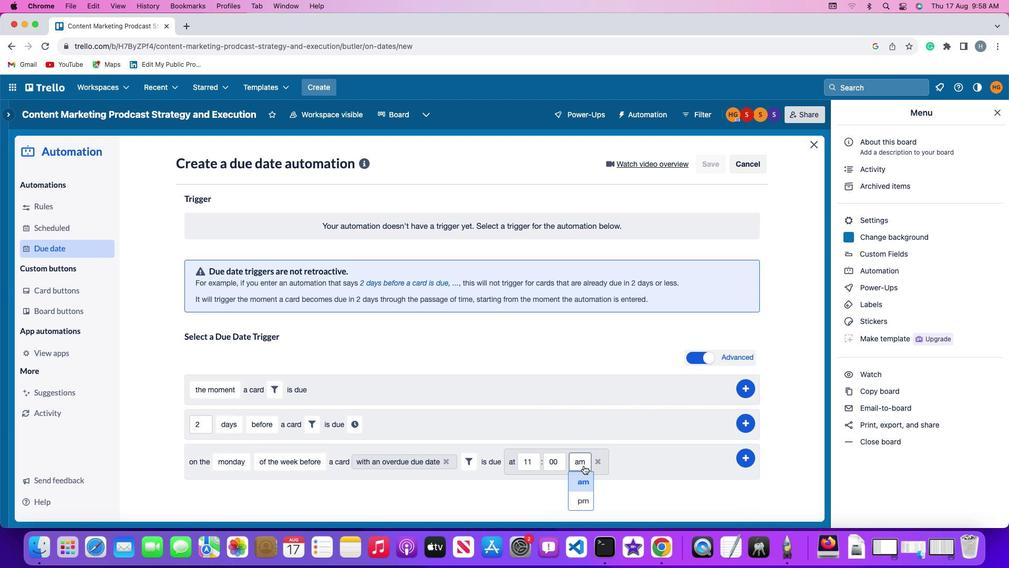 
Action: Mouse moved to (583, 485)
Screenshot: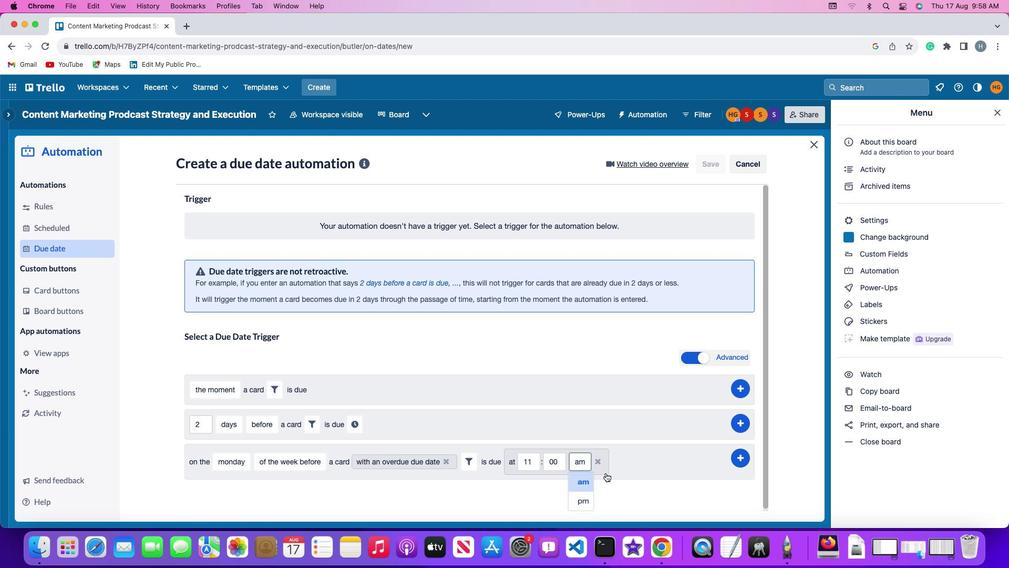 
Action: Mouse pressed left at (583, 485)
Screenshot: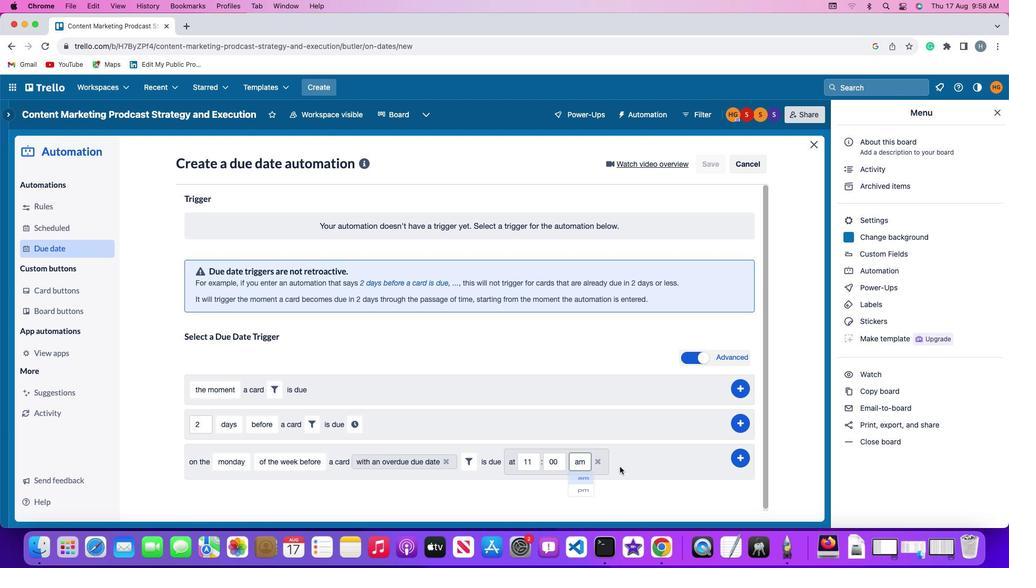 
Action: Mouse moved to (745, 456)
Screenshot: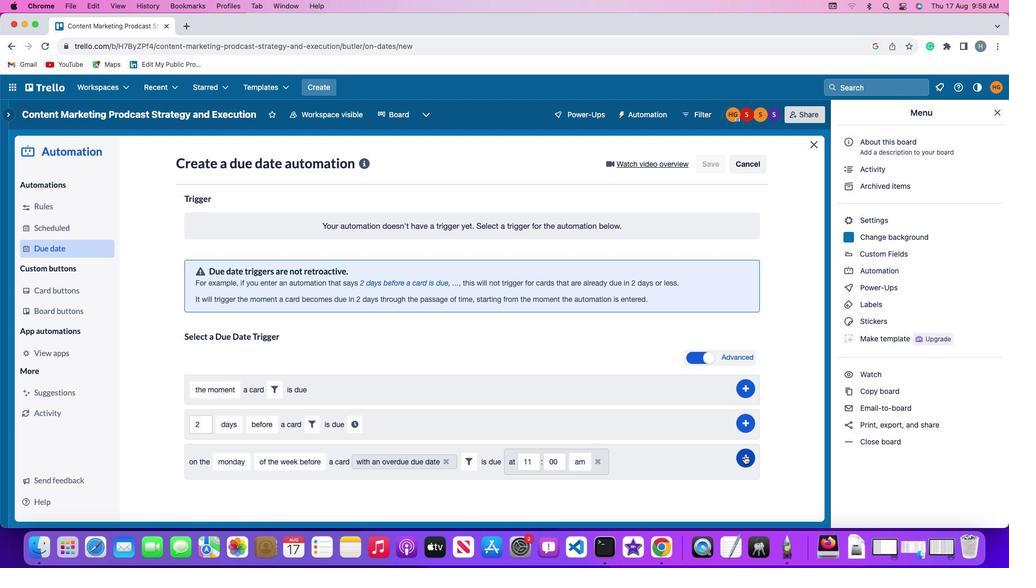 
Action: Mouse pressed left at (745, 456)
Screenshot: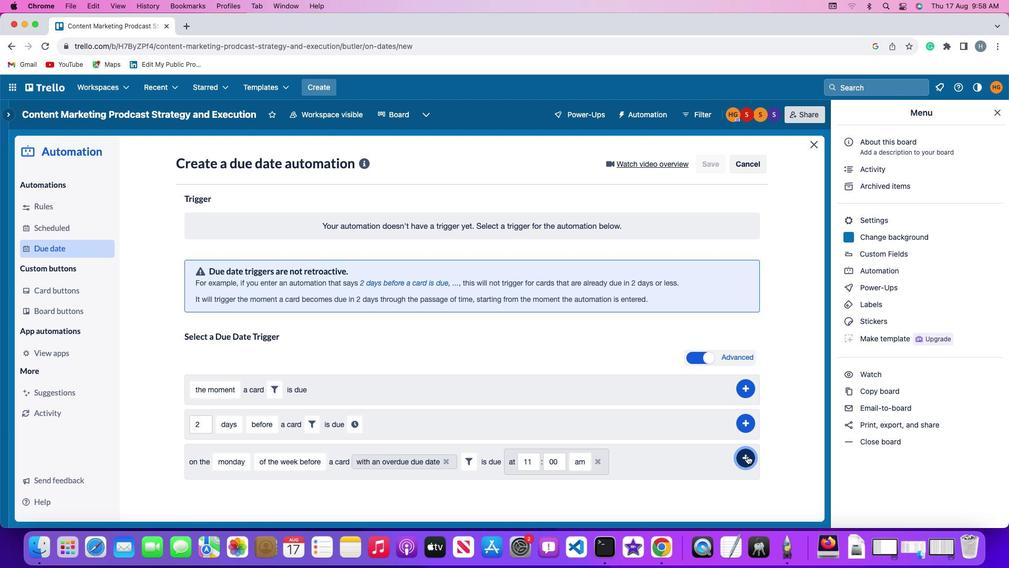 
Action: Mouse moved to (776, 371)
Screenshot: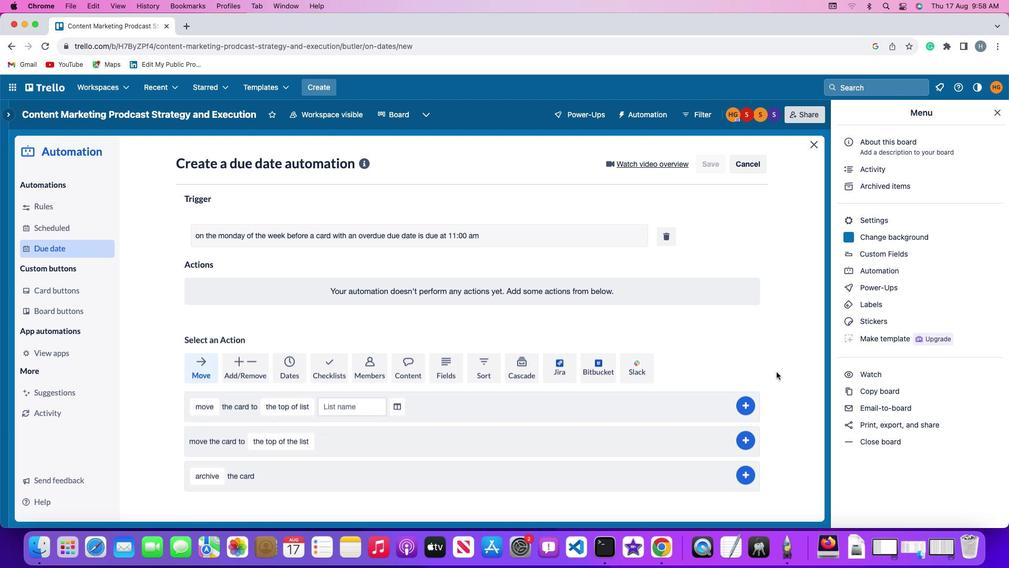 
